 Task: Find connections with filter location Palma Soriano with filter topic #wellness with filter profile language English with filter current company Mastercard with filter school Engineering and Technology Jobs with filter industry Commercial and Service Industry Machinery Manufacturing with filter service category Technical with filter keywords title Program Administrator
Action: Mouse moved to (511, 70)
Screenshot: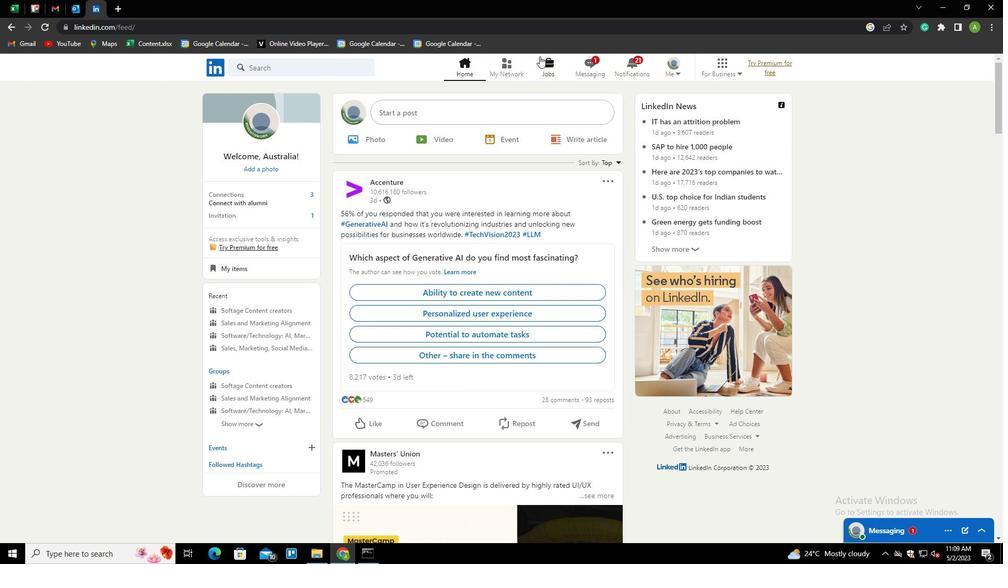 
Action: Mouse pressed left at (511, 70)
Screenshot: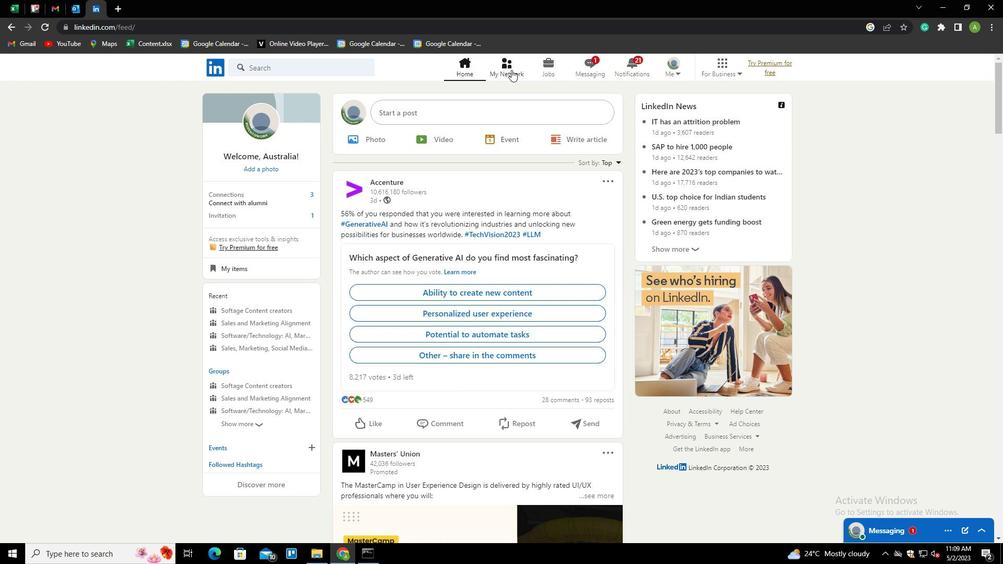 
Action: Mouse moved to (281, 124)
Screenshot: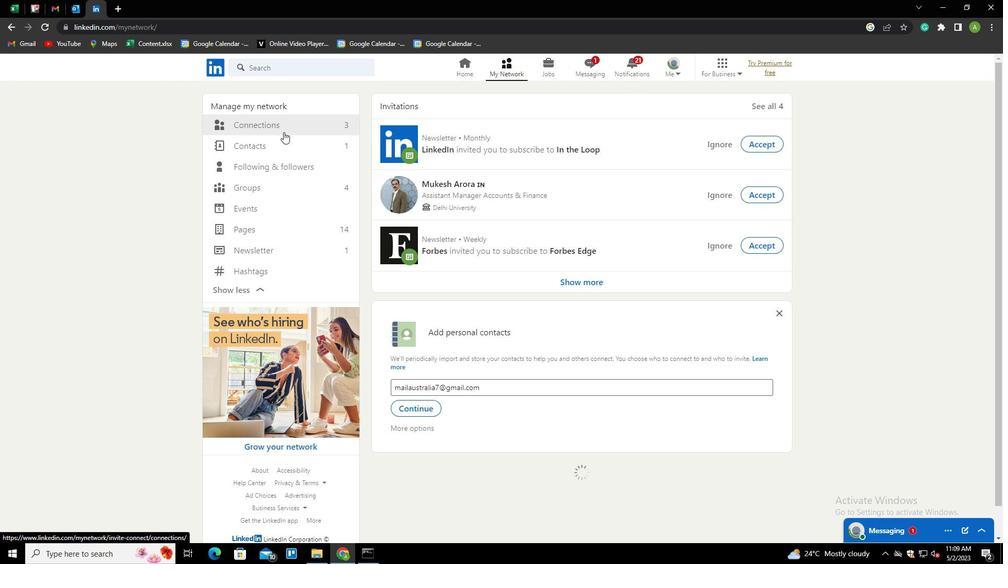
Action: Mouse pressed left at (281, 124)
Screenshot: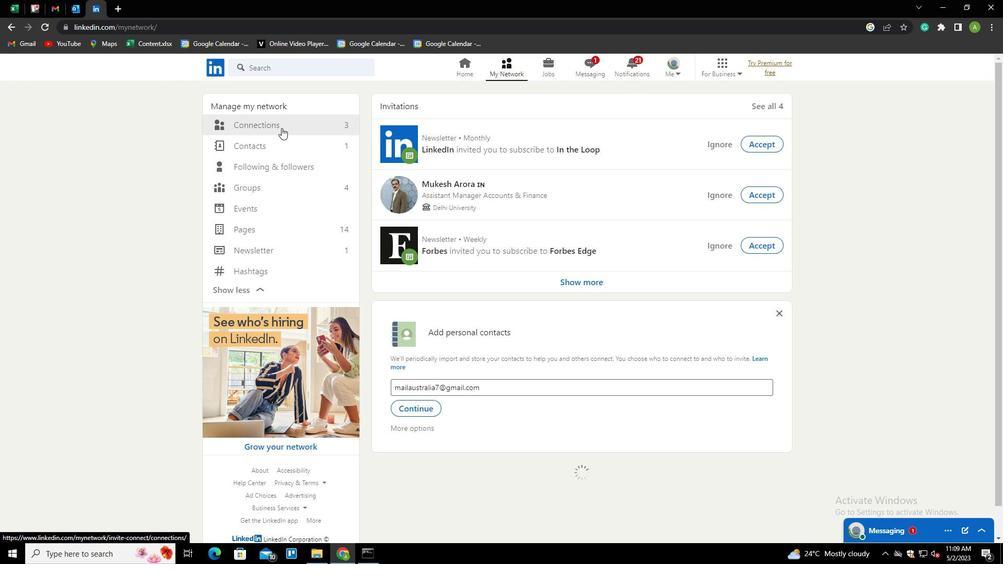 
Action: Mouse moved to (557, 128)
Screenshot: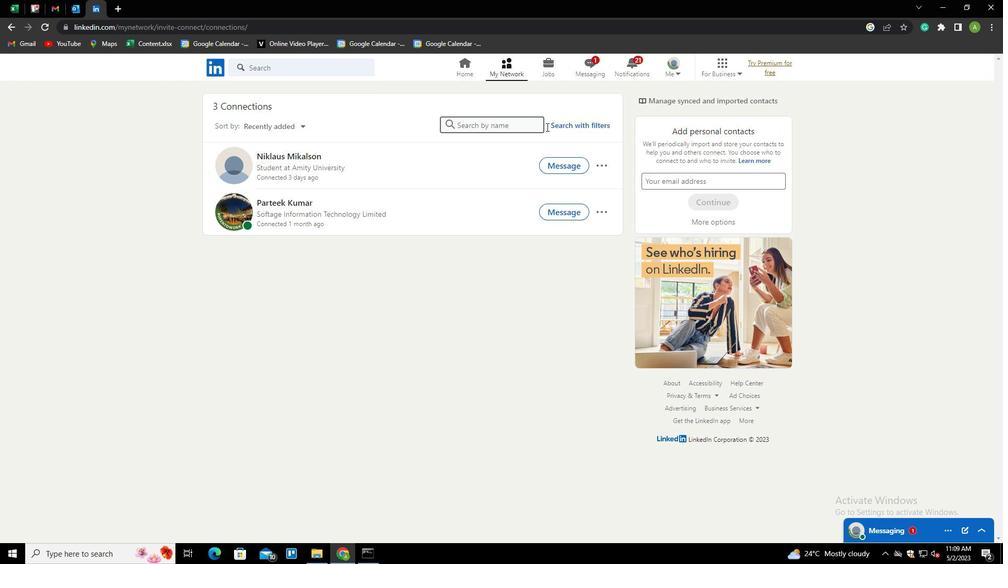 
Action: Mouse pressed left at (557, 128)
Screenshot: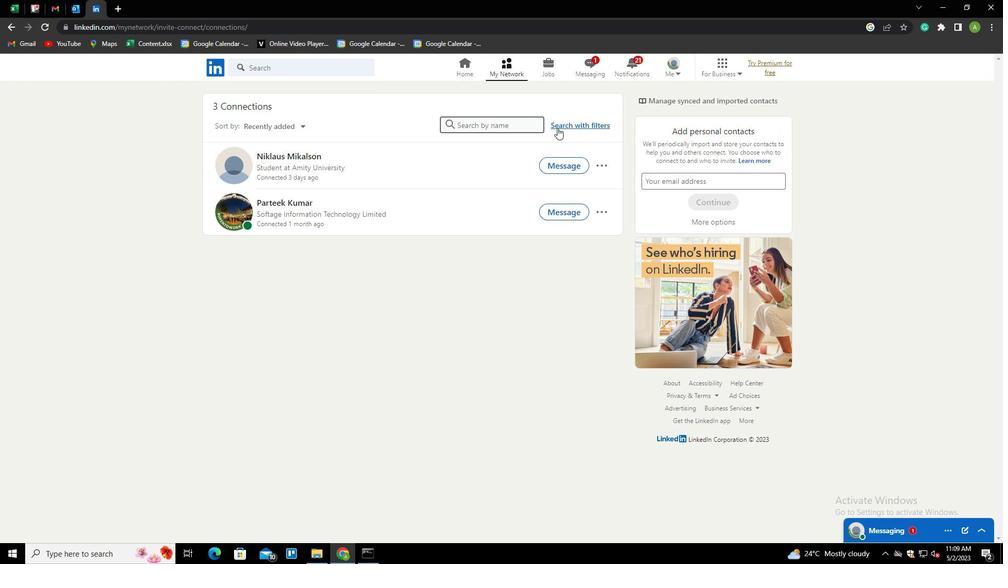 
Action: Mouse moved to (534, 98)
Screenshot: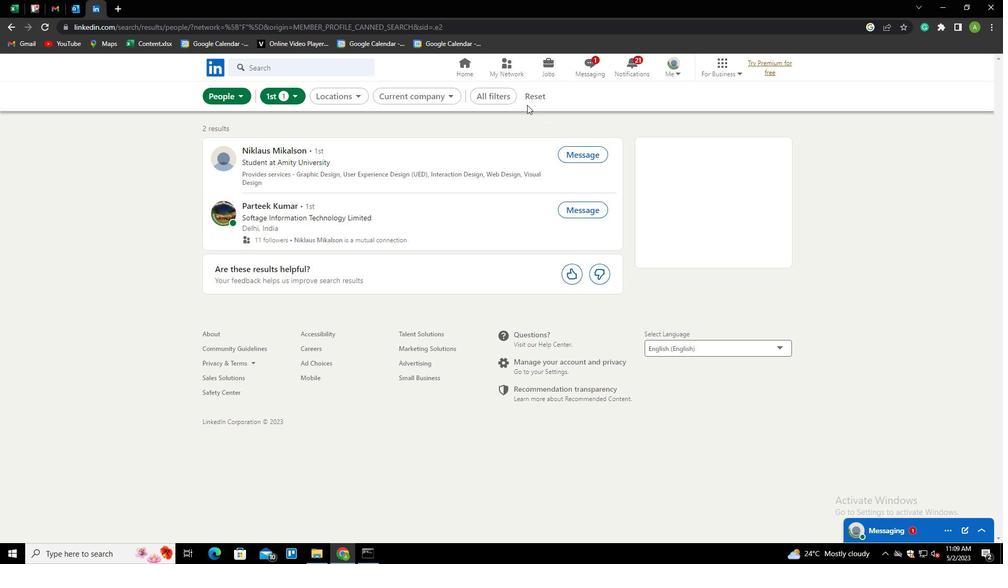 
Action: Mouse pressed left at (534, 98)
Screenshot: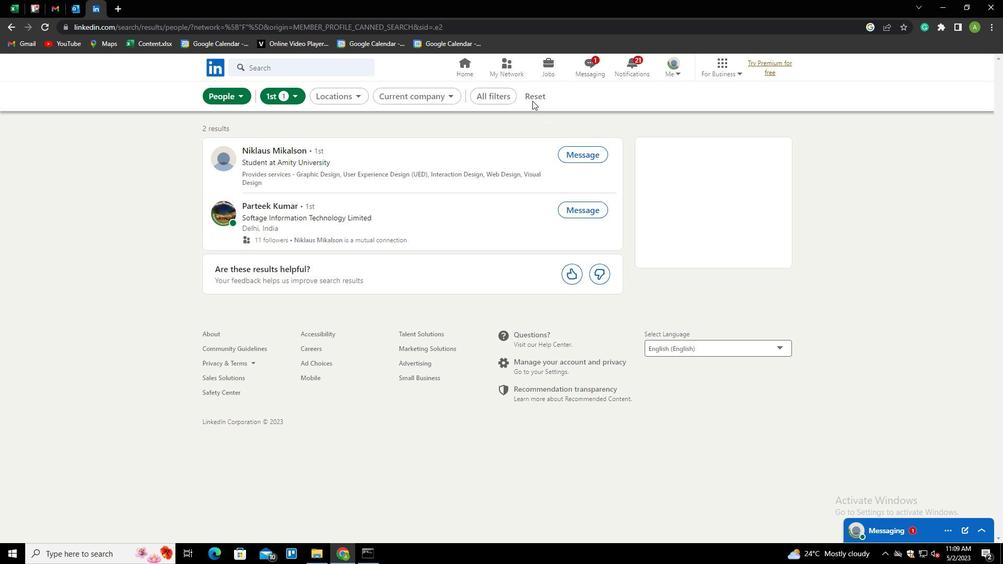 
Action: Mouse moved to (511, 97)
Screenshot: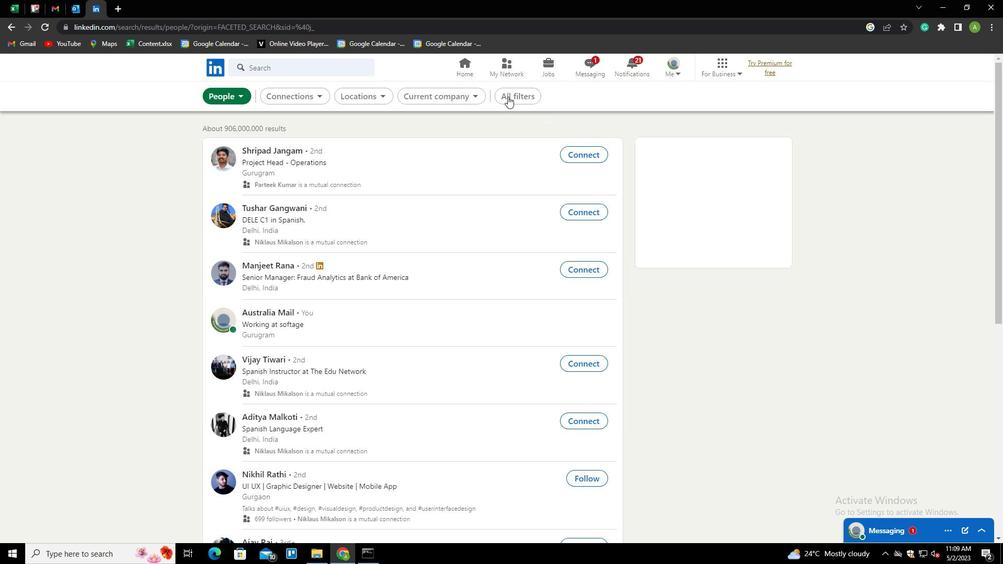 
Action: Mouse pressed left at (511, 97)
Screenshot: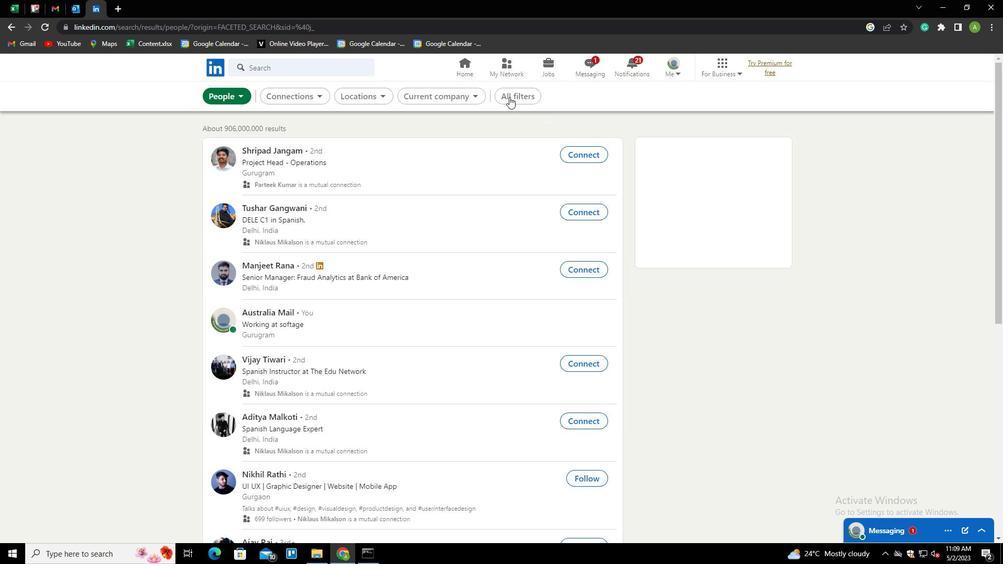 
Action: Mouse moved to (848, 285)
Screenshot: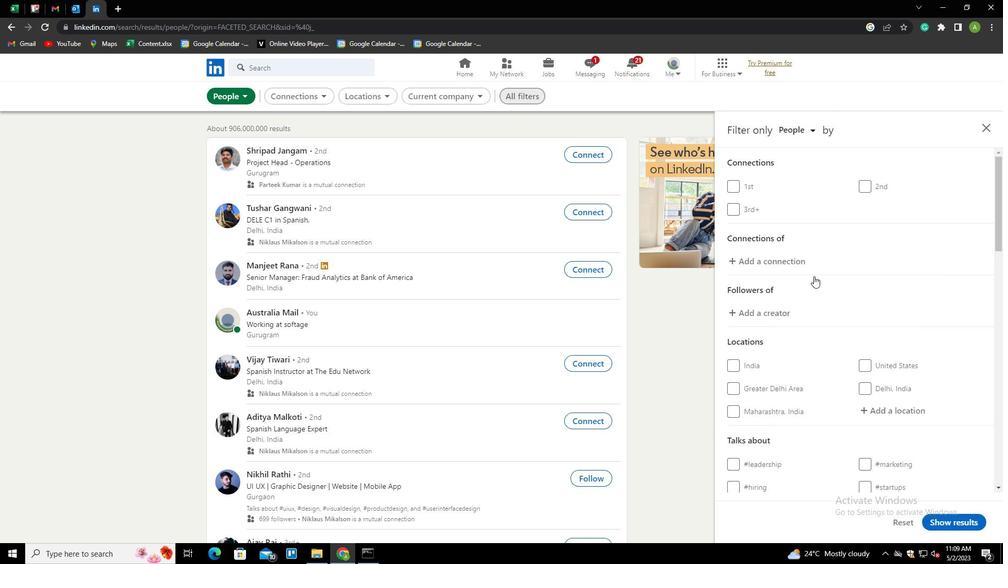 
Action: Mouse scrolled (848, 284) with delta (0, 0)
Screenshot: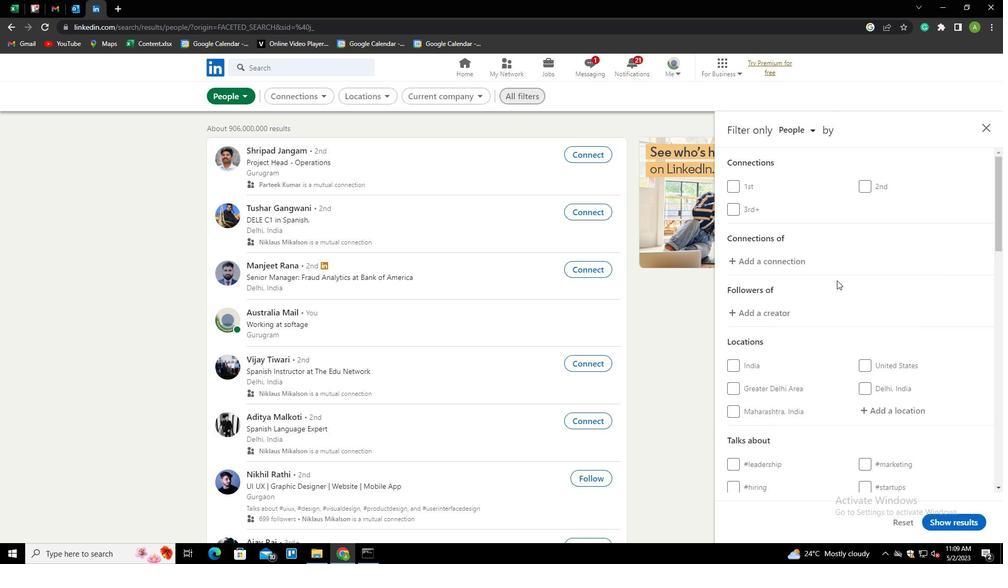 
Action: Mouse scrolled (848, 284) with delta (0, 0)
Screenshot: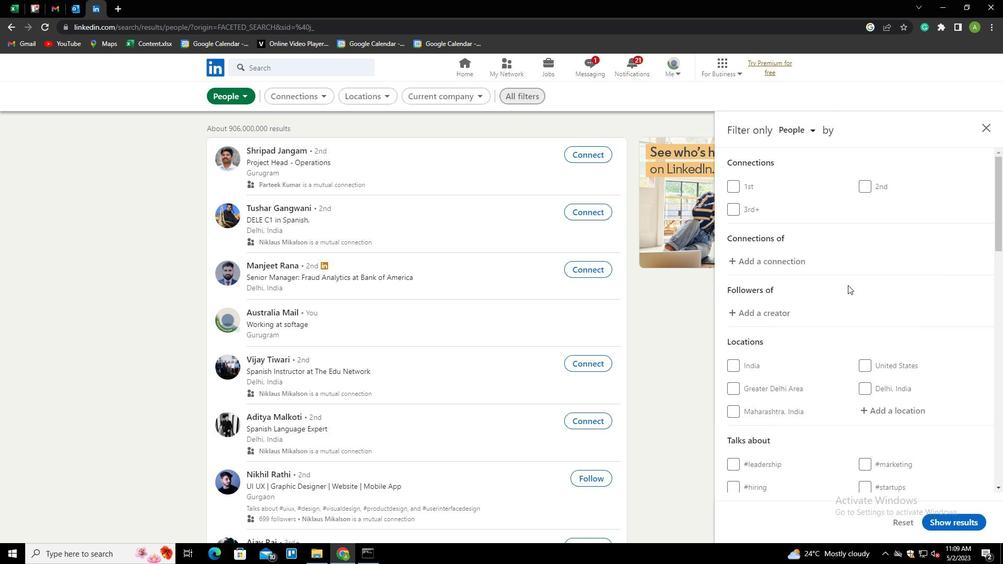 
Action: Mouse scrolled (848, 284) with delta (0, 0)
Screenshot: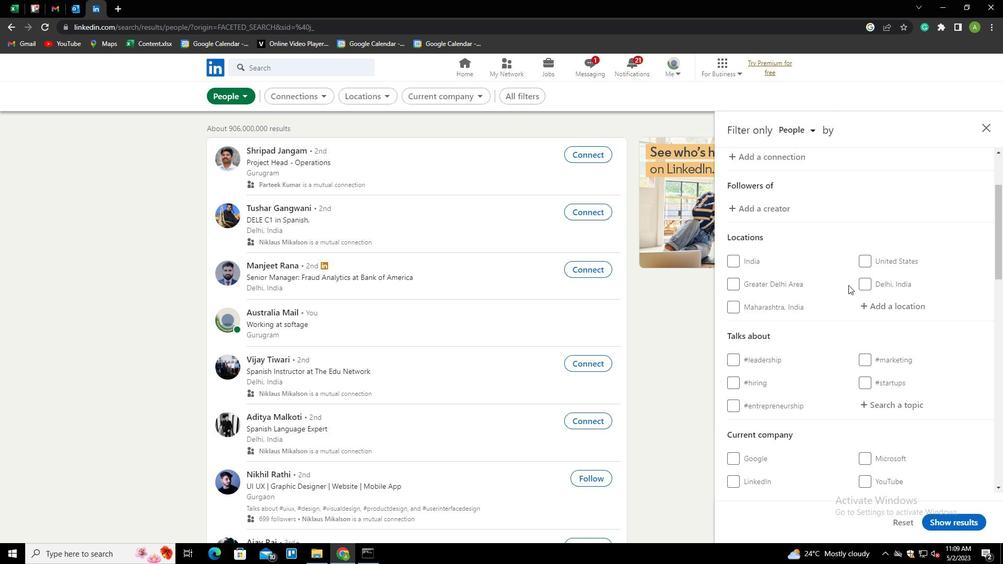
Action: Mouse moved to (886, 254)
Screenshot: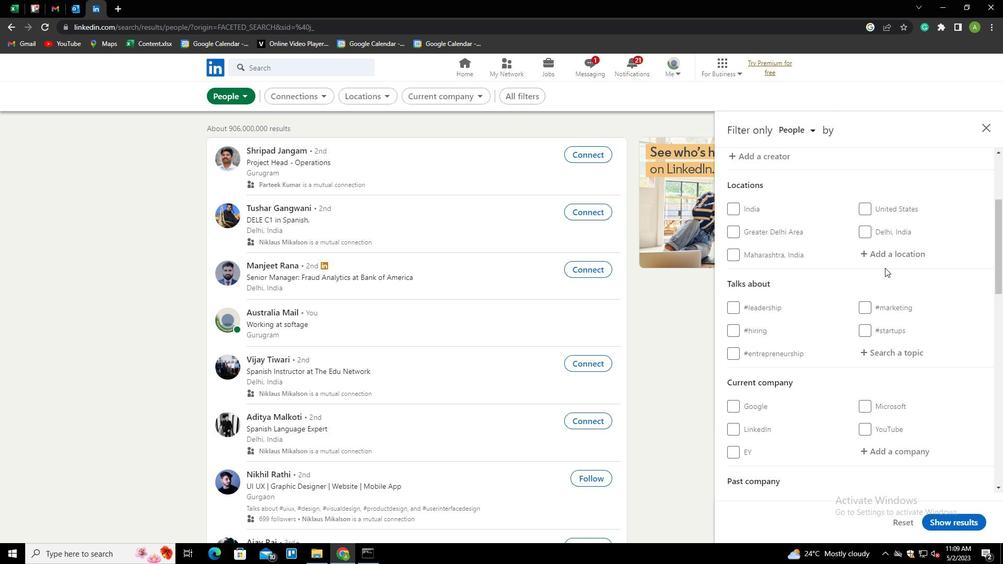 
Action: Mouse pressed left at (886, 254)
Screenshot: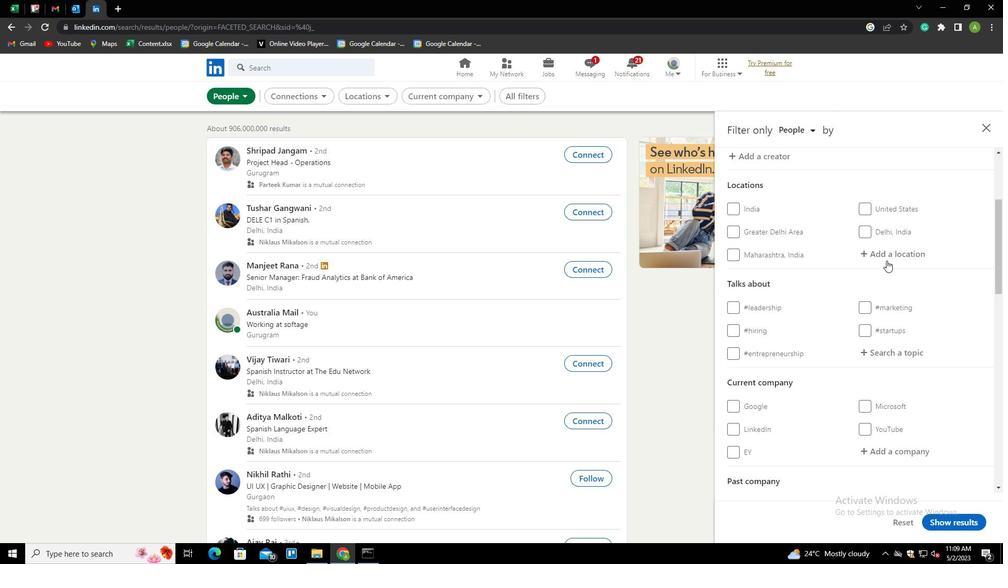 
Action: Mouse moved to (890, 254)
Screenshot: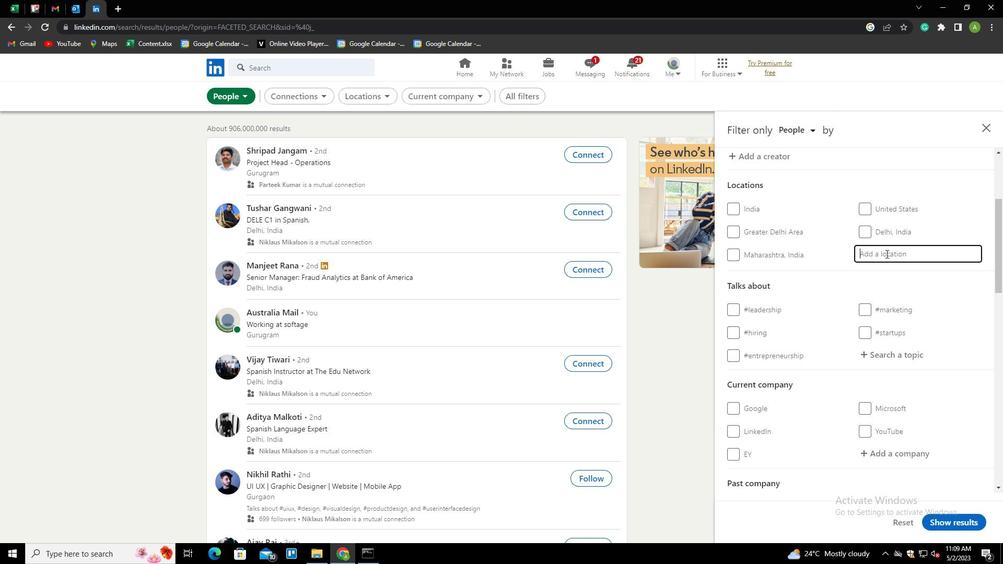 
Action: Mouse pressed left at (890, 254)
Screenshot: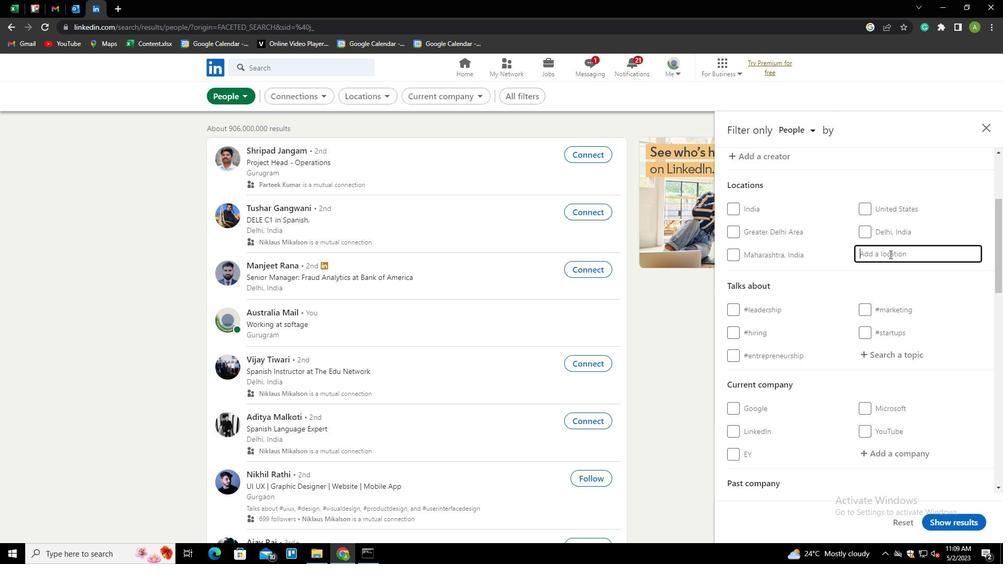 
Action: Key pressed <Key.shift>SORINA<Key.down><Key.left><Key.left>A<Key.right>
Screenshot: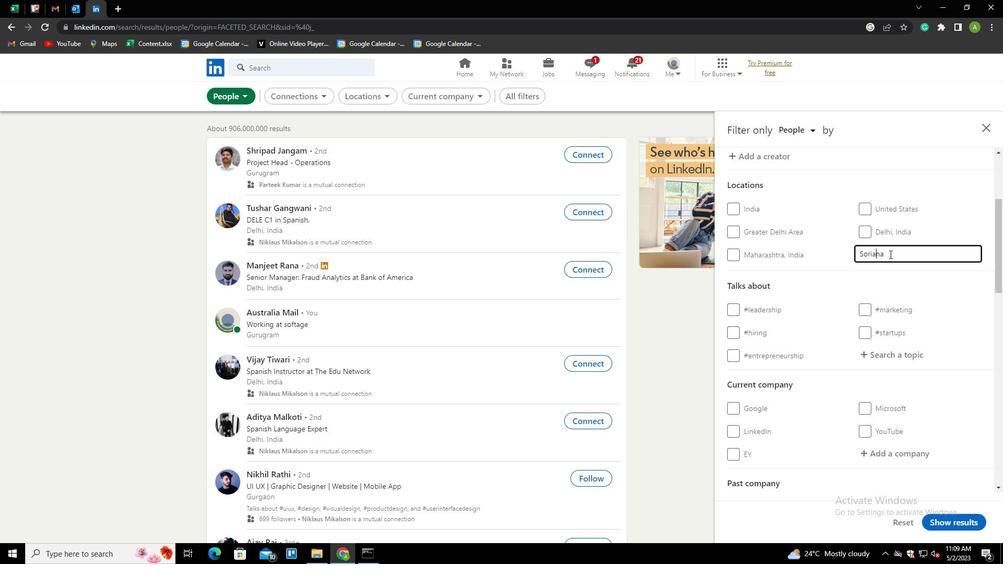 
Action: Mouse moved to (933, 309)
Screenshot: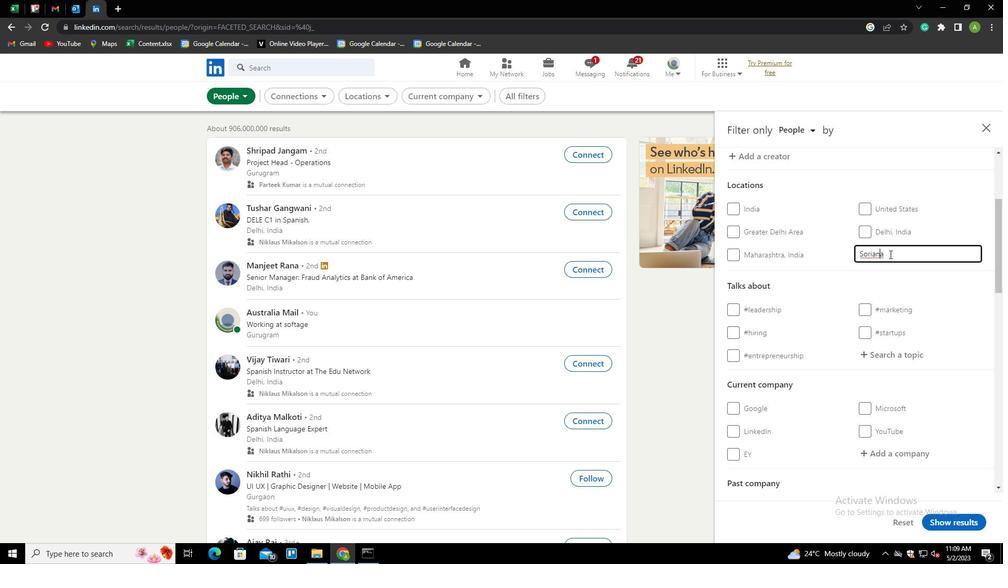 
Action: Mouse pressed left at (933, 309)
Screenshot: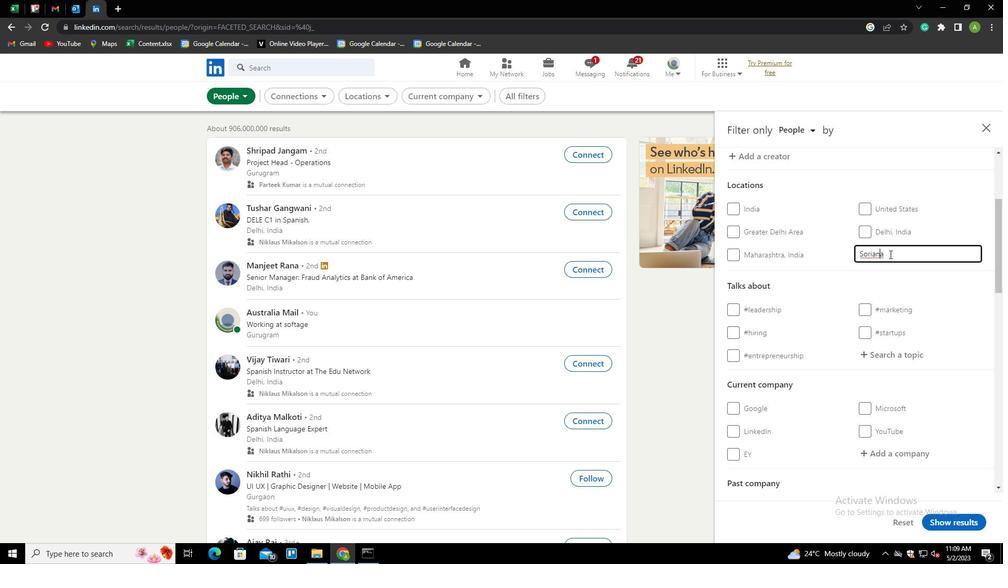 
Action: Mouse moved to (907, 354)
Screenshot: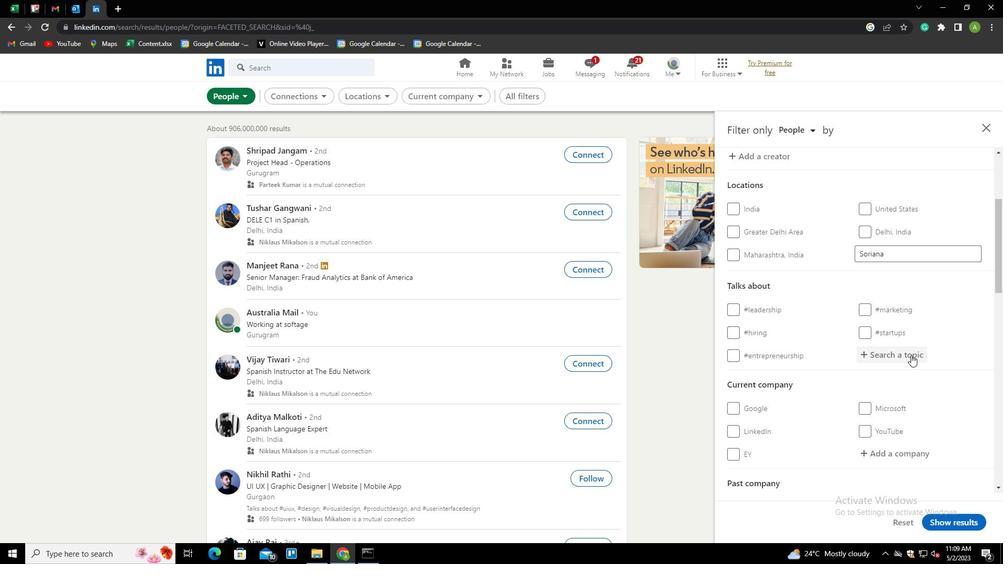 
Action: Mouse pressed left at (907, 354)
Screenshot: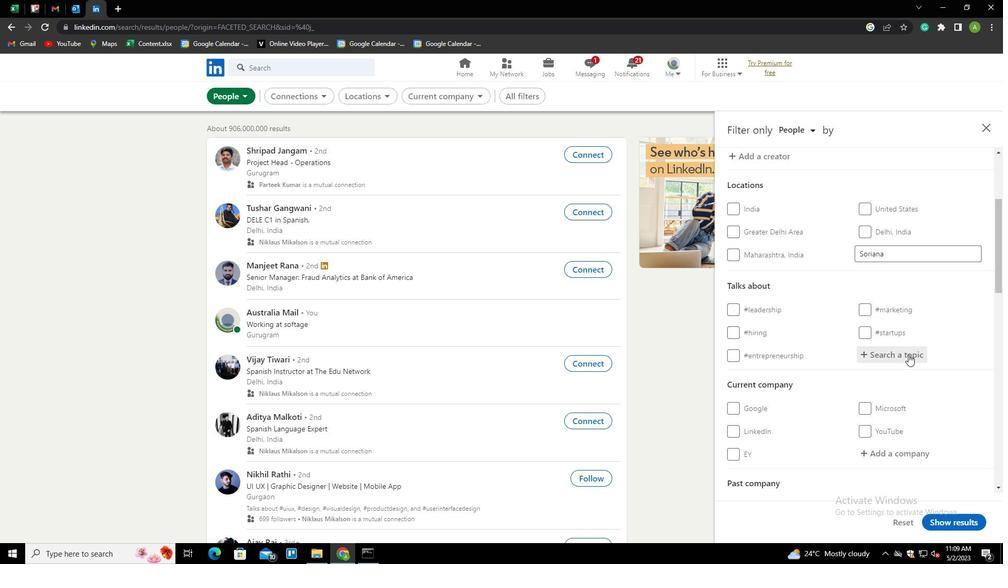 
Action: Mouse moved to (907, 358)
Screenshot: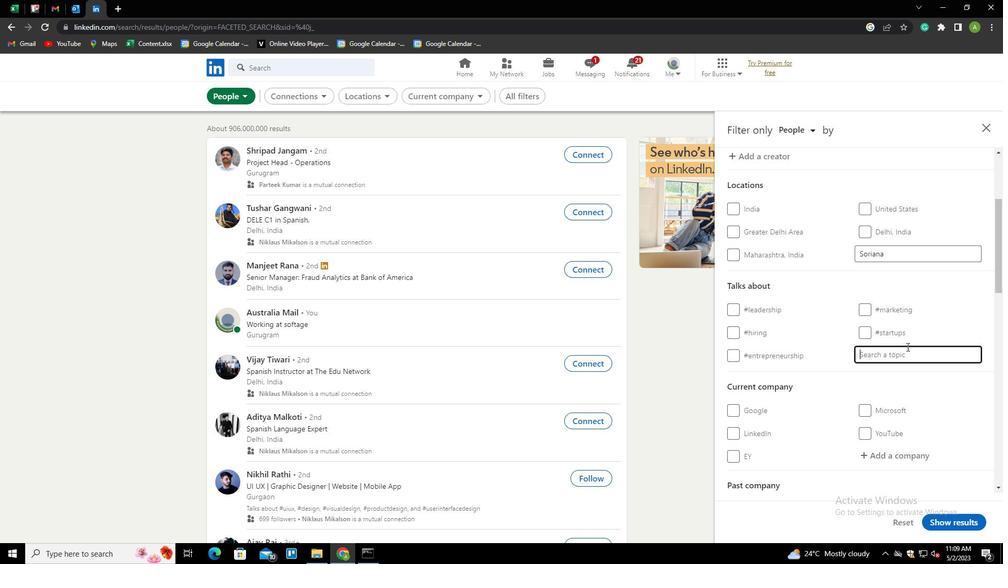 
Action: Key pressed WIL<Key.backspace>E<Key.backspace><Key.backspace>ELLNESS<Key.backspace><Key.down><Key.enter>
Screenshot: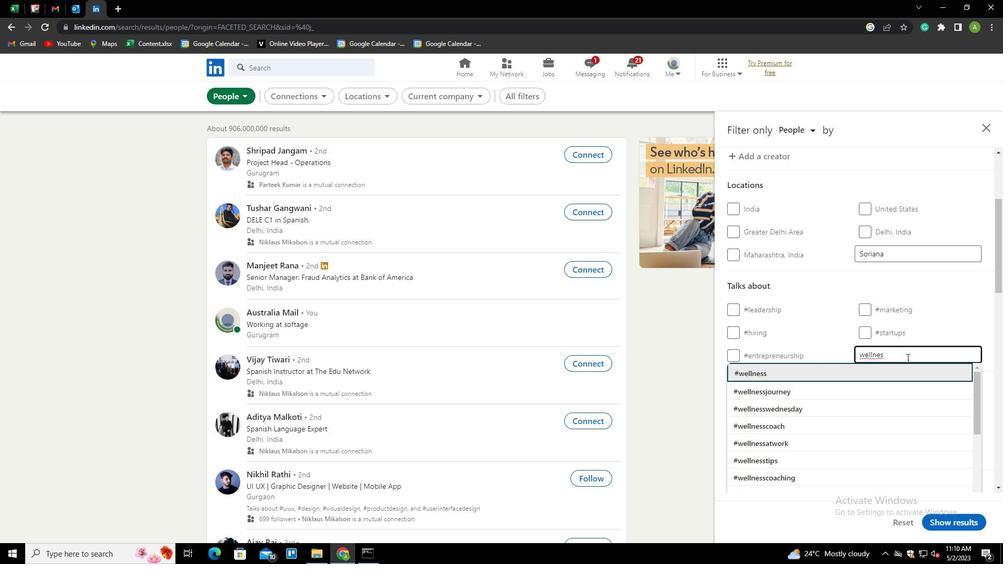 
Action: Mouse scrolled (907, 357) with delta (0, 0)
Screenshot: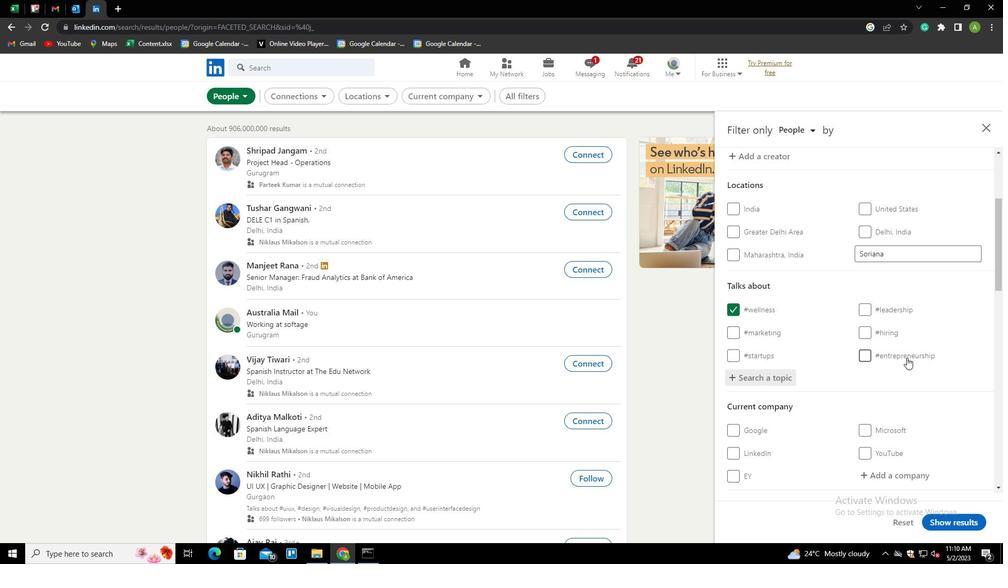
Action: Mouse scrolled (907, 357) with delta (0, 0)
Screenshot: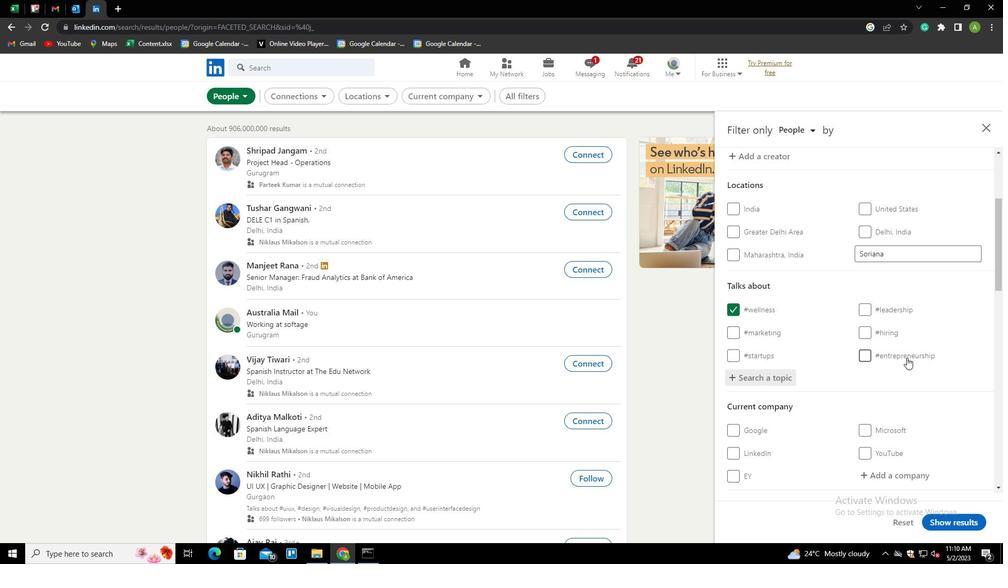 
Action: Mouse scrolled (907, 357) with delta (0, 0)
Screenshot: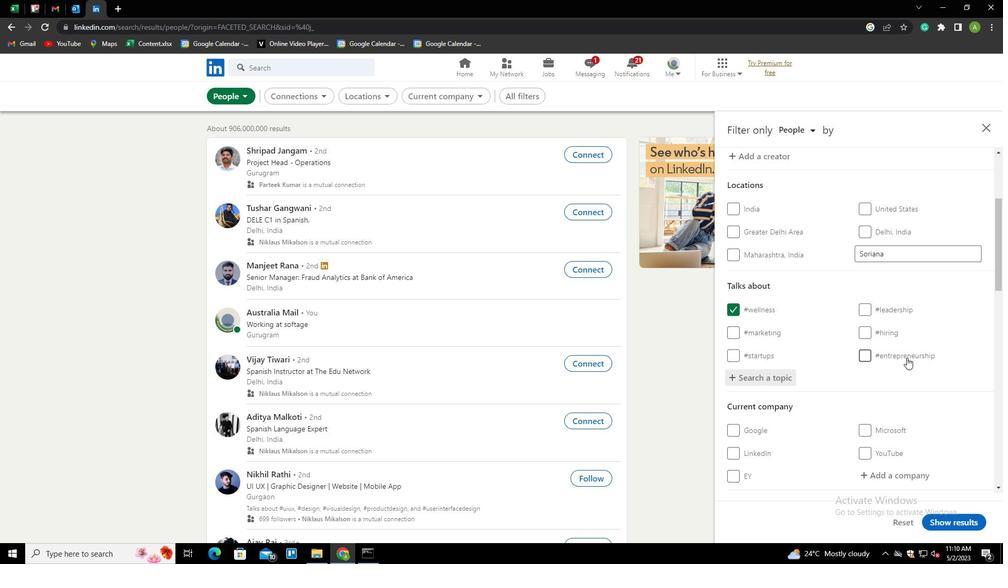 
Action: Mouse scrolled (907, 356) with delta (0, -1)
Screenshot: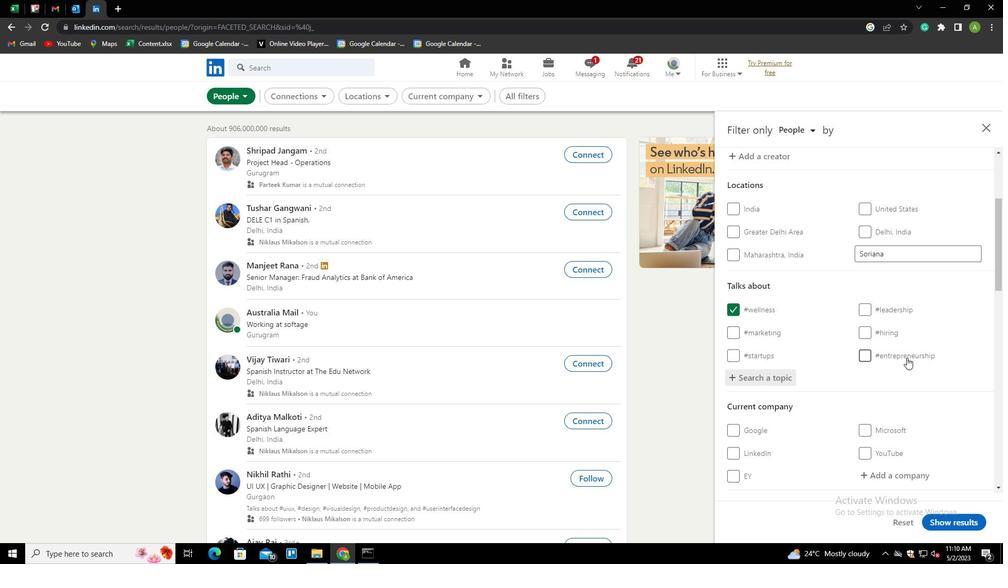 
Action: Mouse scrolled (907, 357) with delta (0, 0)
Screenshot: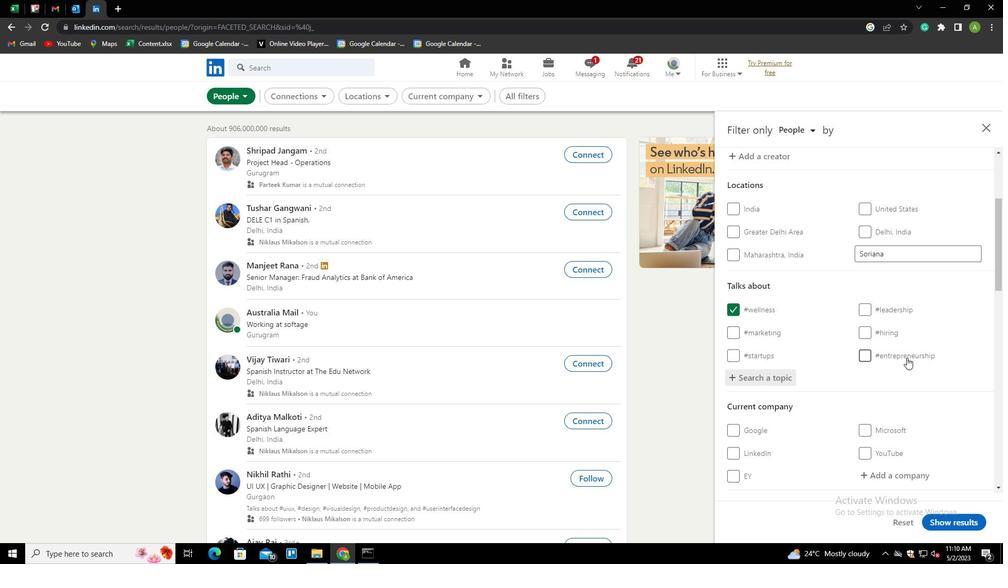 
Action: Mouse scrolled (907, 357) with delta (0, 0)
Screenshot: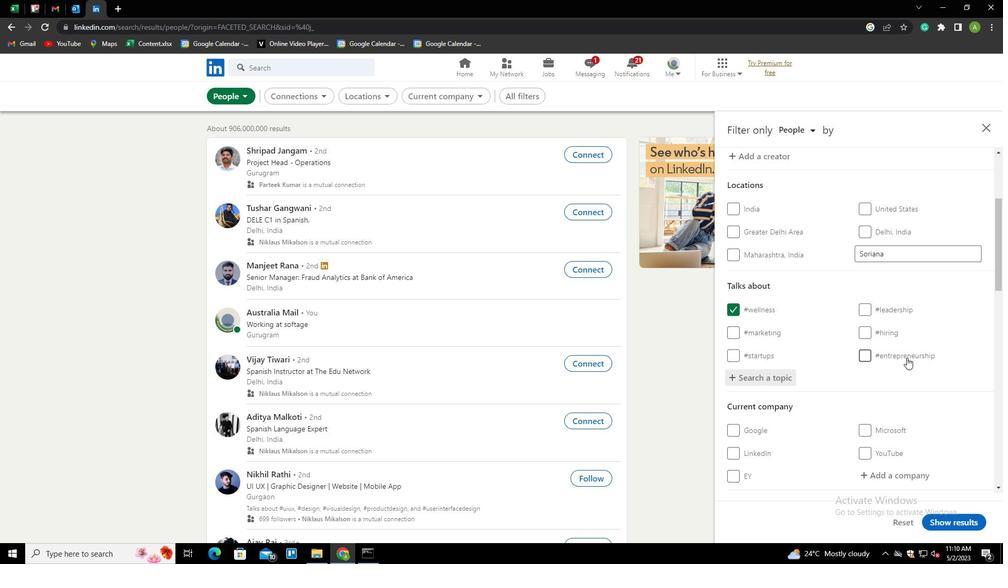 
Action: Mouse scrolled (907, 357) with delta (0, 0)
Screenshot: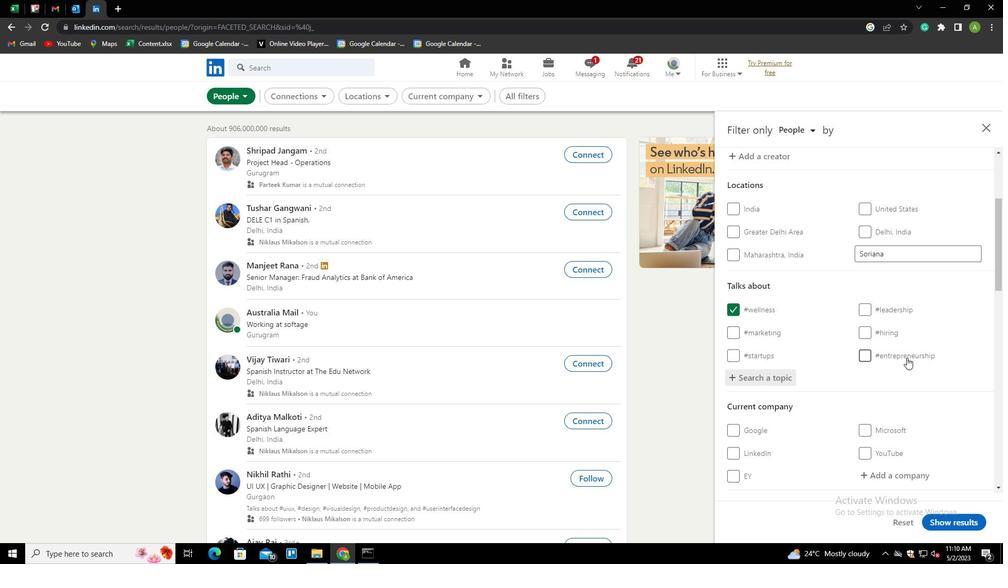
Action: Mouse scrolled (907, 357) with delta (0, 0)
Screenshot: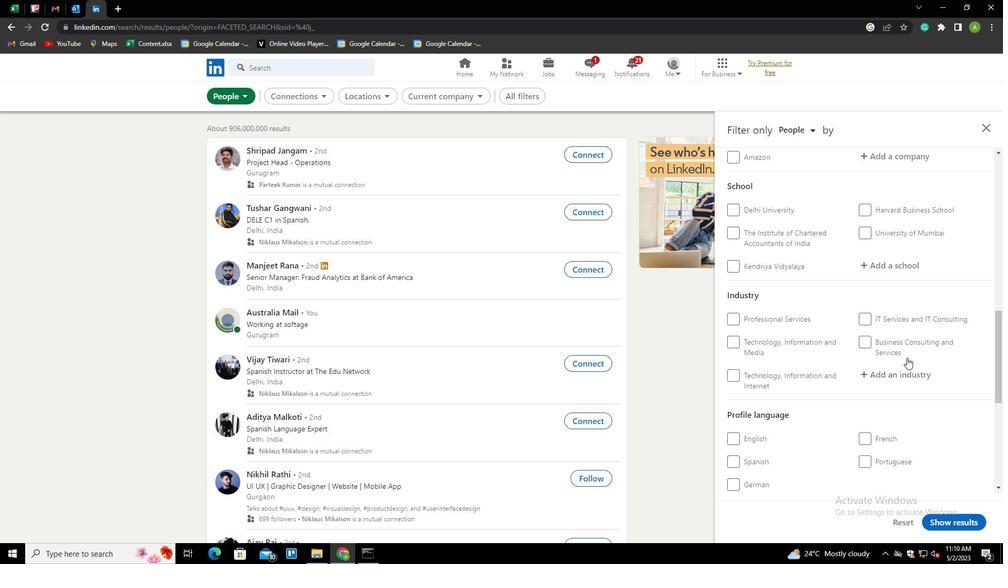 
Action: Mouse scrolled (907, 357) with delta (0, 0)
Screenshot: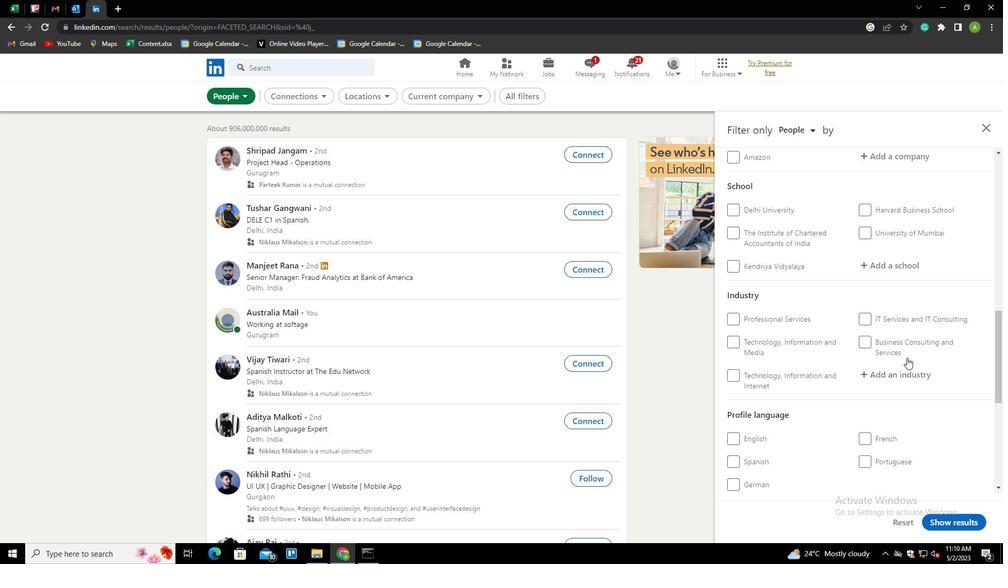 
Action: Mouse scrolled (907, 357) with delta (0, 0)
Screenshot: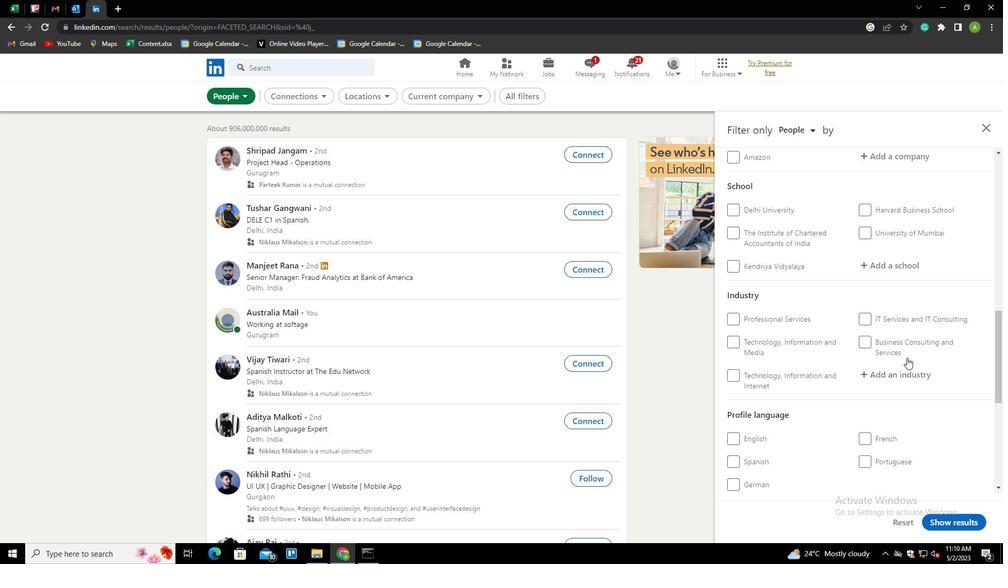 
Action: Mouse moved to (736, 284)
Screenshot: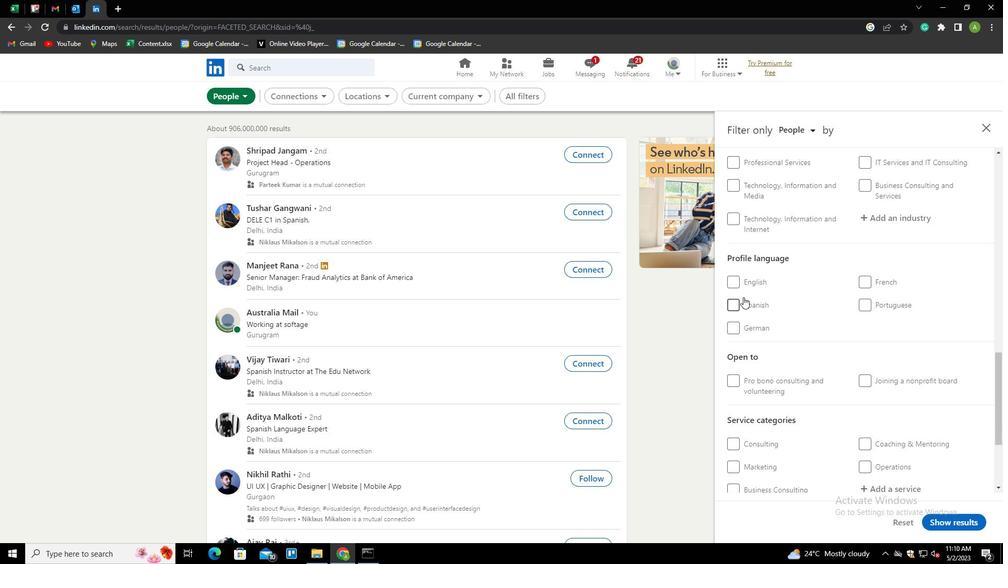 
Action: Mouse pressed left at (736, 284)
Screenshot: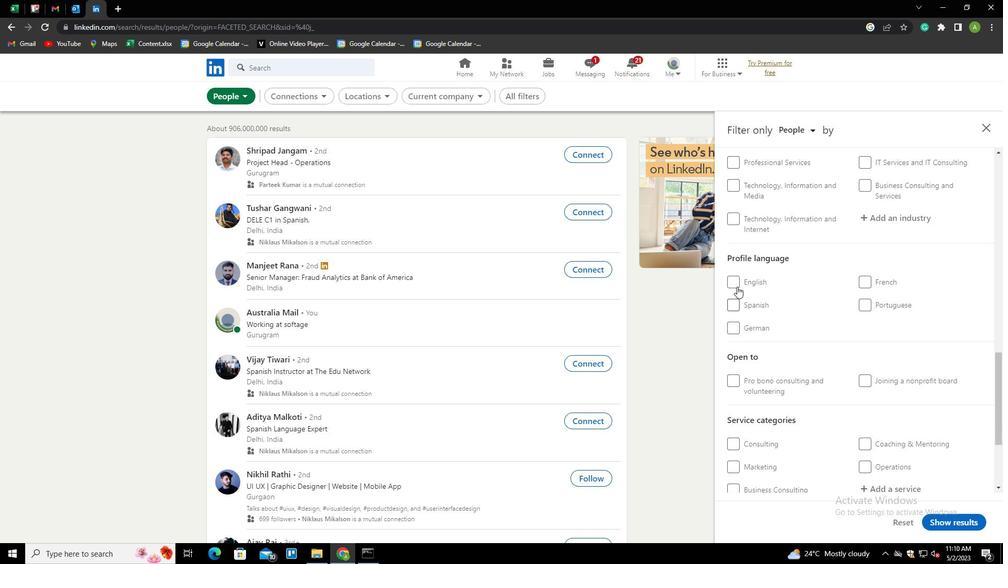 
Action: Mouse moved to (831, 331)
Screenshot: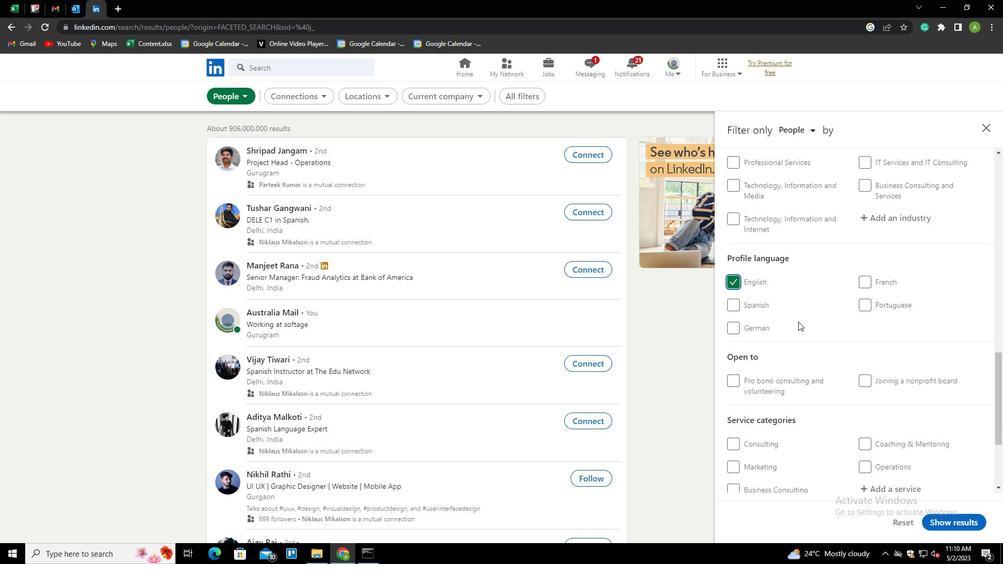 
Action: Mouse scrolled (831, 332) with delta (0, 0)
Screenshot: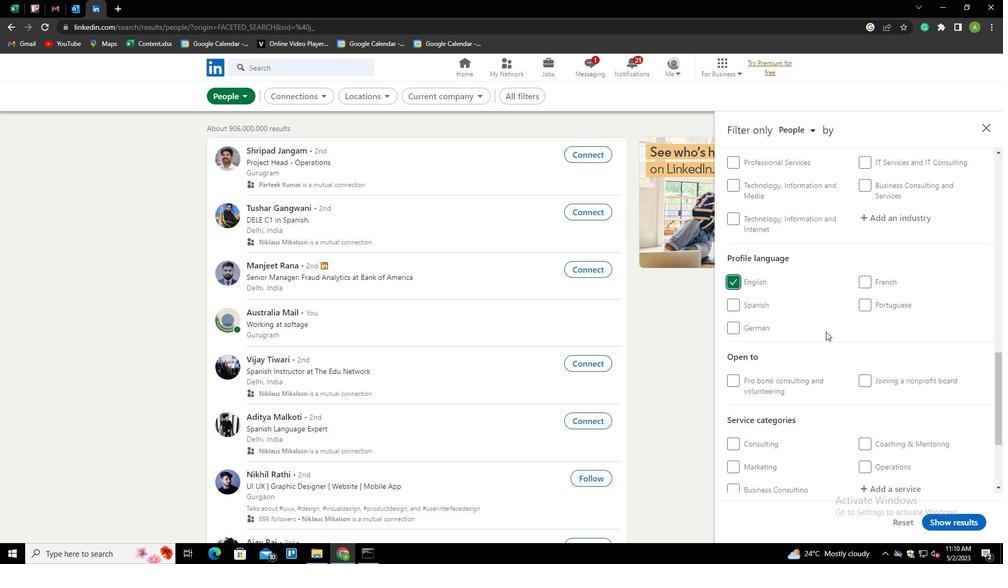 
Action: Mouse scrolled (831, 332) with delta (0, 0)
Screenshot: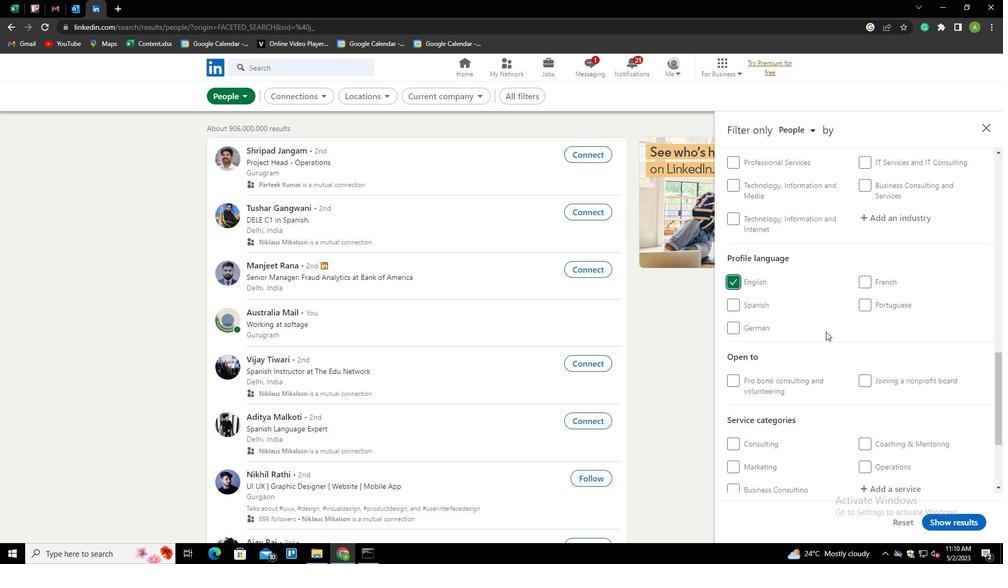 
Action: Mouse scrolled (831, 332) with delta (0, 0)
Screenshot: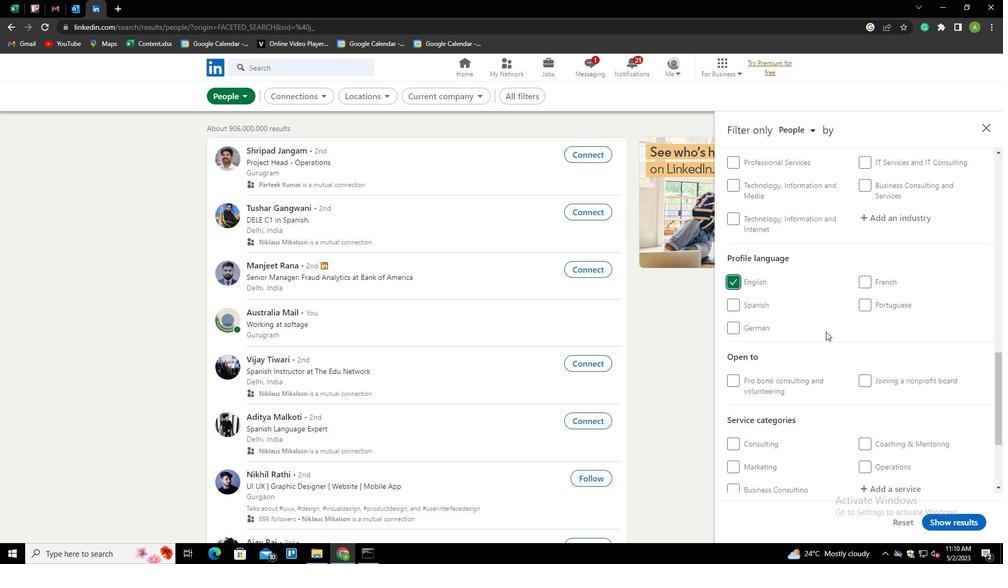 
Action: Mouse scrolled (831, 332) with delta (0, 0)
Screenshot: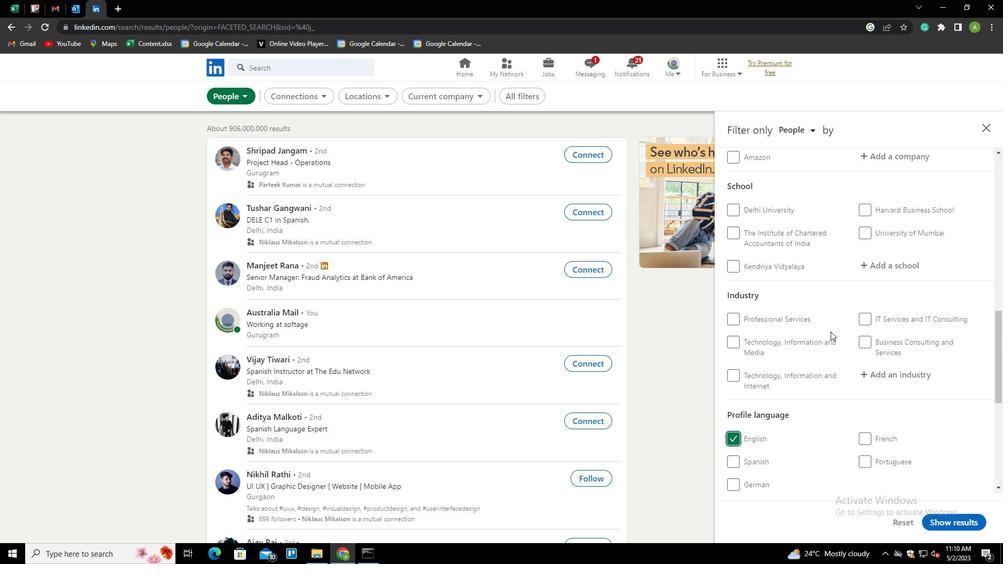 
Action: Mouse scrolled (831, 332) with delta (0, 0)
Screenshot: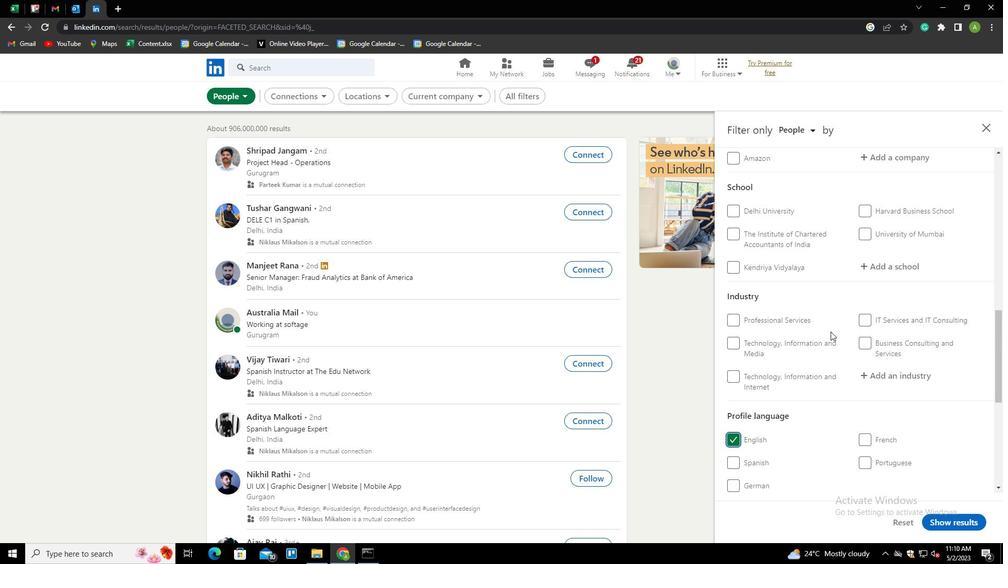 
Action: Mouse moved to (880, 298)
Screenshot: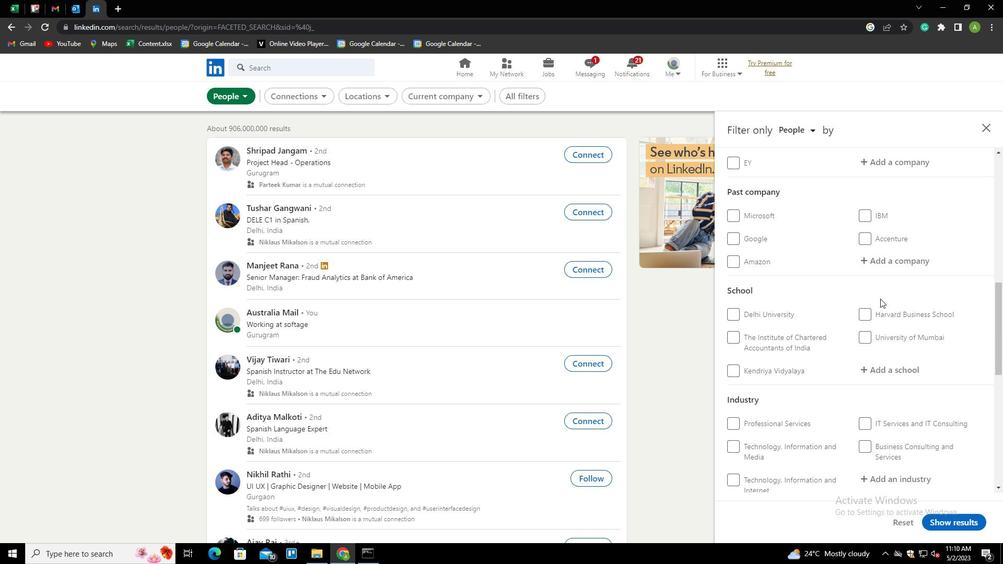 
Action: Mouse scrolled (880, 299) with delta (0, 0)
Screenshot: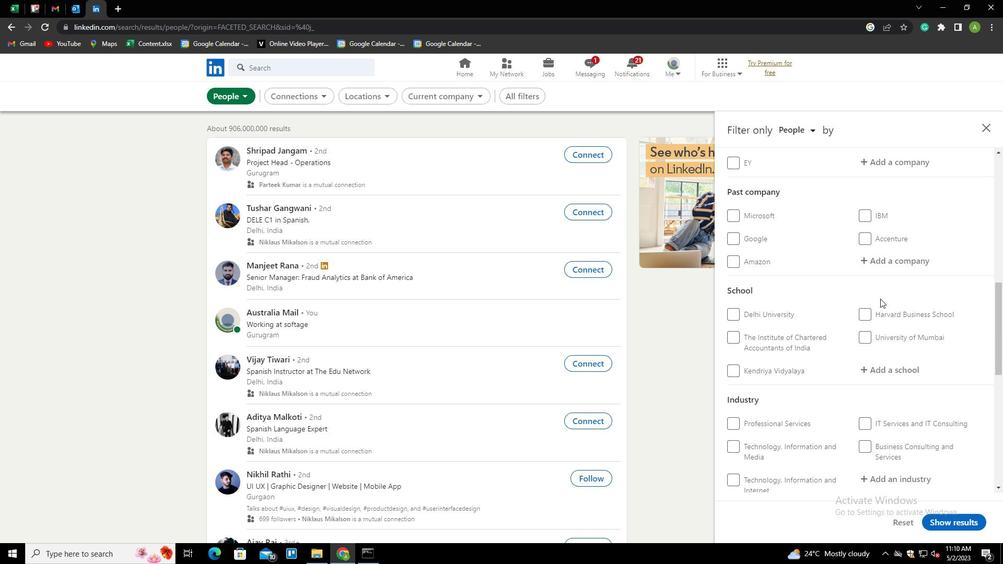 
Action: Mouse moved to (883, 213)
Screenshot: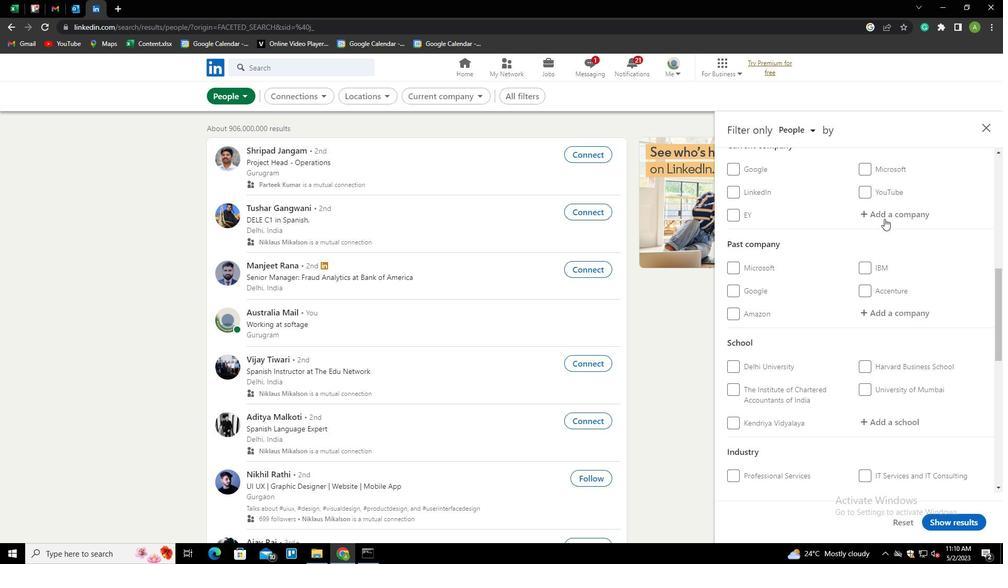 
Action: Mouse pressed left at (883, 213)
Screenshot: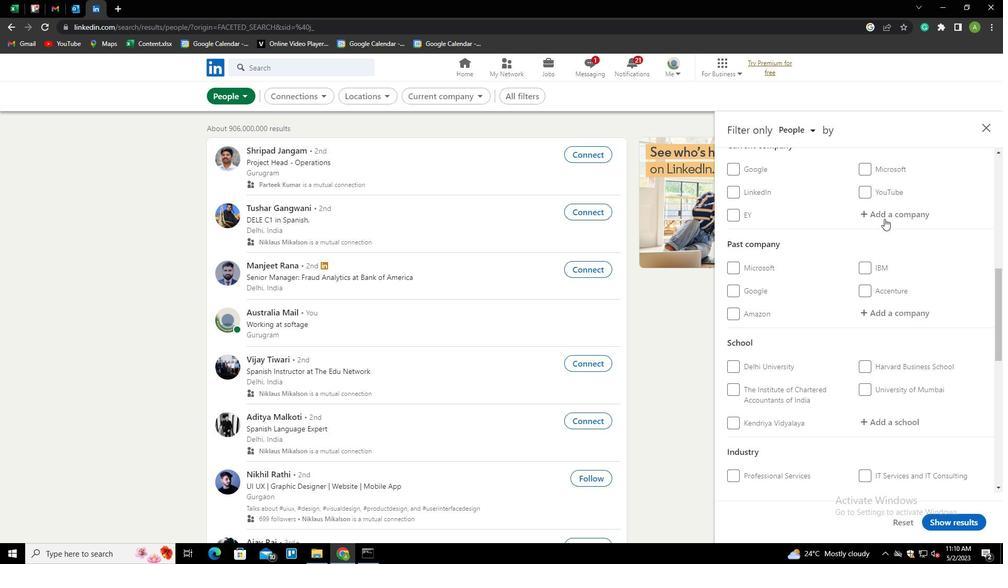 
Action: Key pressed <Key.shift>MASTERCA<Key.down><Key.enter>
Screenshot: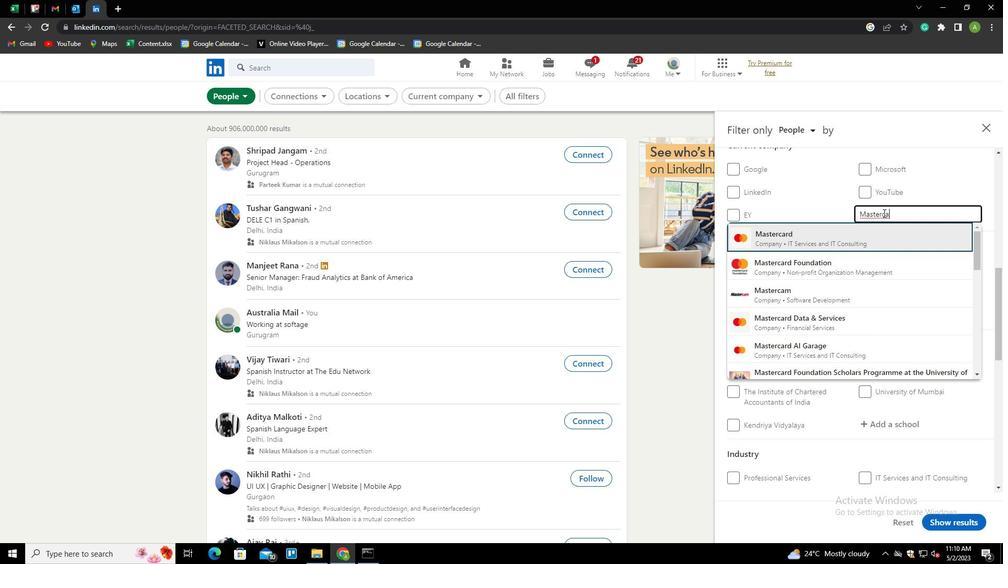 
Action: Mouse moved to (885, 220)
Screenshot: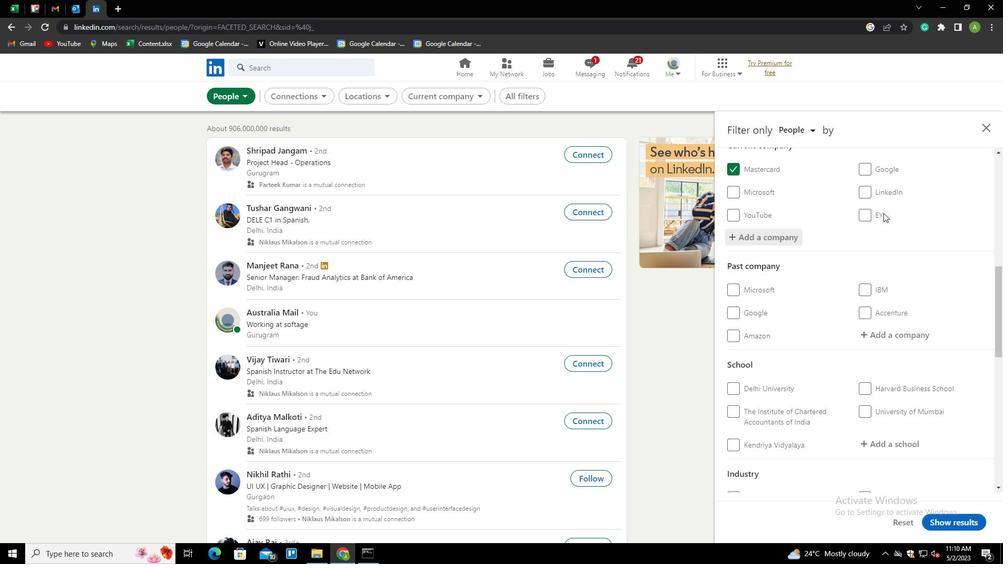 
Action: Mouse scrolled (885, 220) with delta (0, 0)
Screenshot: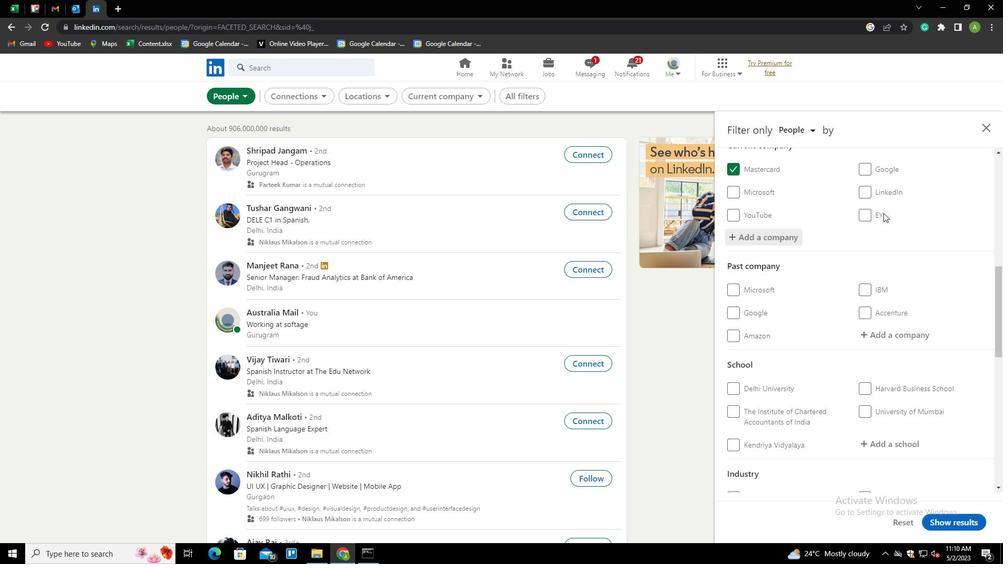 
Action: Mouse scrolled (885, 220) with delta (0, 0)
Screenshot: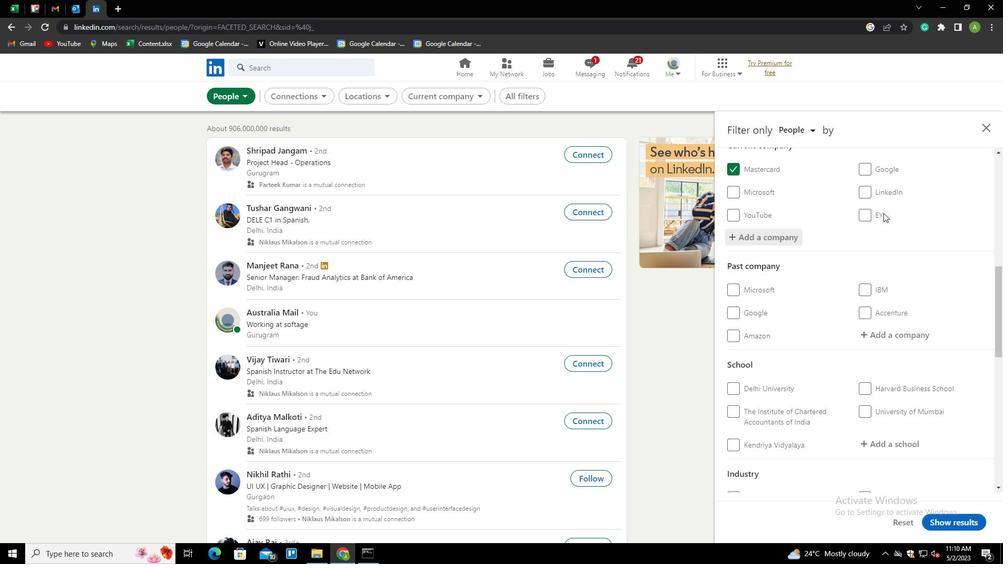 
Action: Mouse scrolled (885, 220) with delta (0, 0)
Screenshot: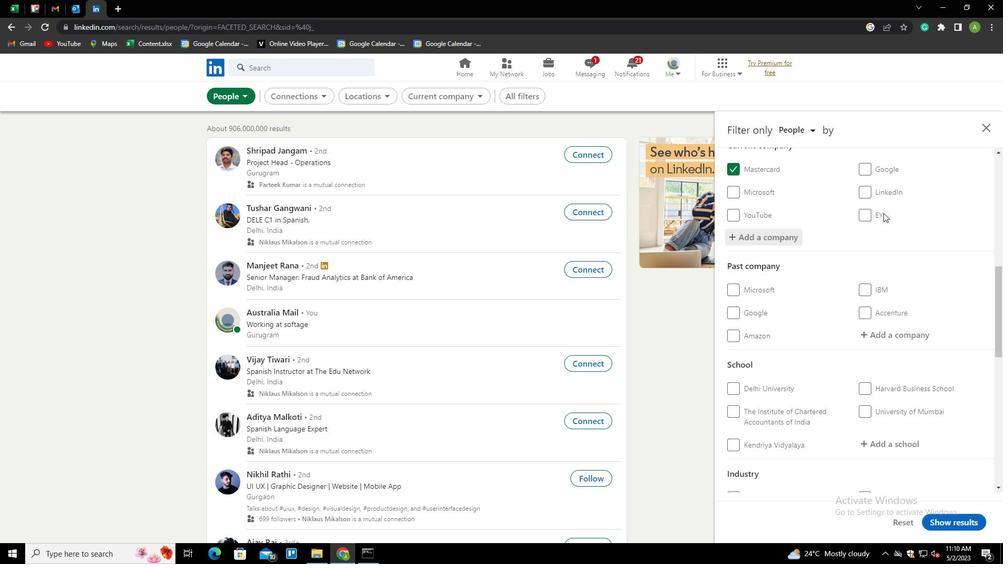 
Action: Mouse moved to (880, 282)
Screenshot: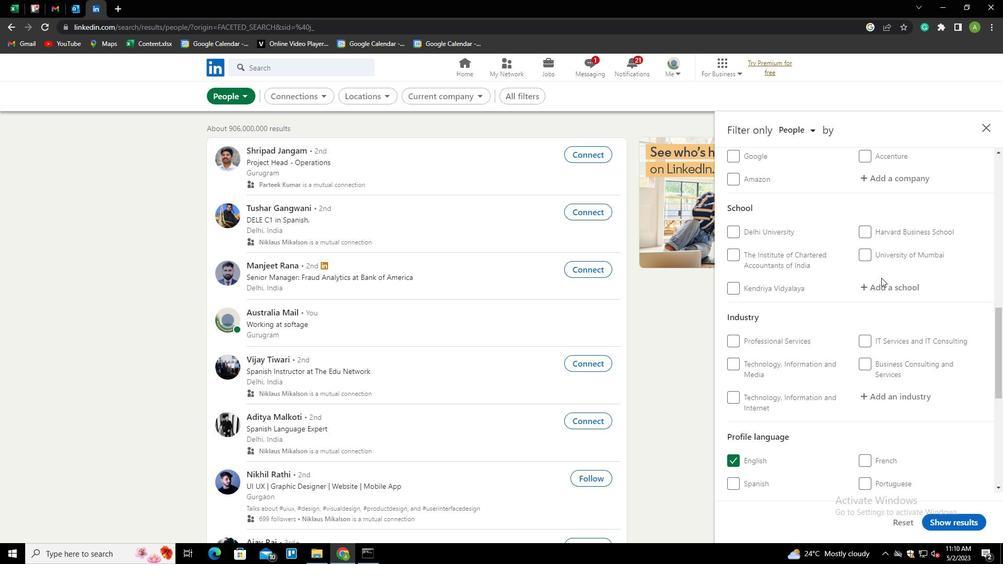 
Action: Mouse pressed left at (880, 282)
Screenshot: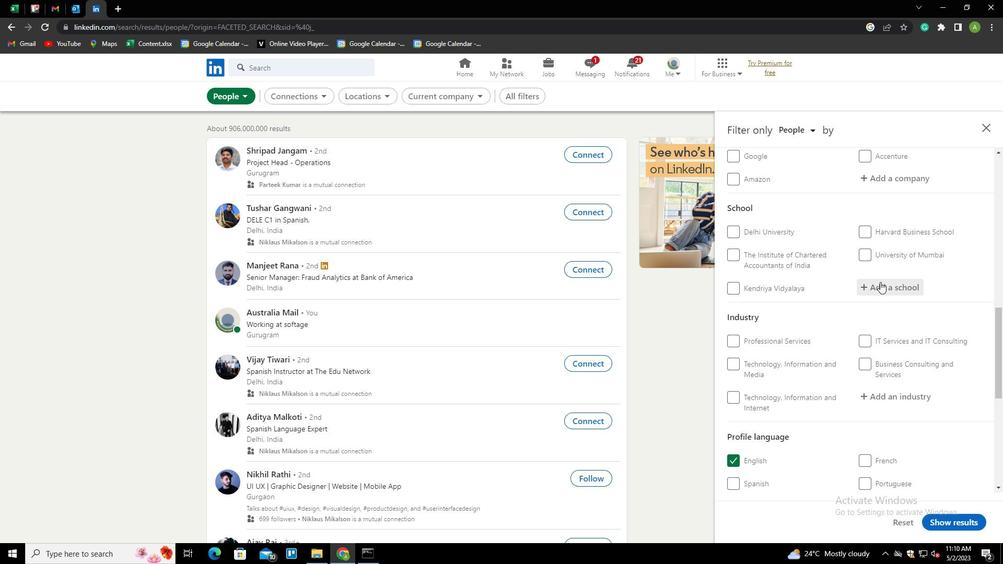 
Action: Key pressed <Key.shift>ENGINER<Key.backspace>ERING<Key.space>AND<Key.down><Key.enter>
Screenshot: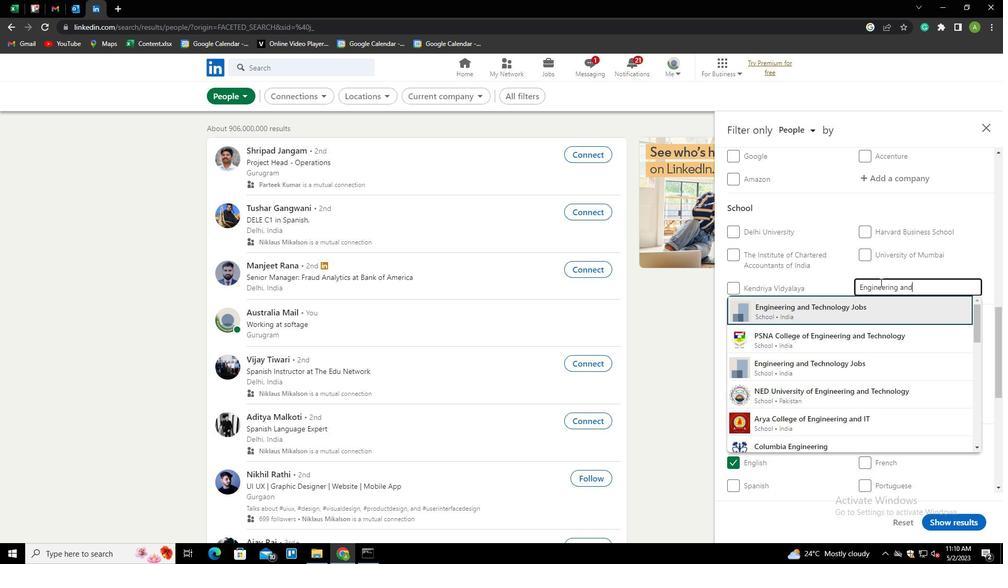 
Action: Mouse scrolled (880, 281) with delta (0, 0)
Screenshot: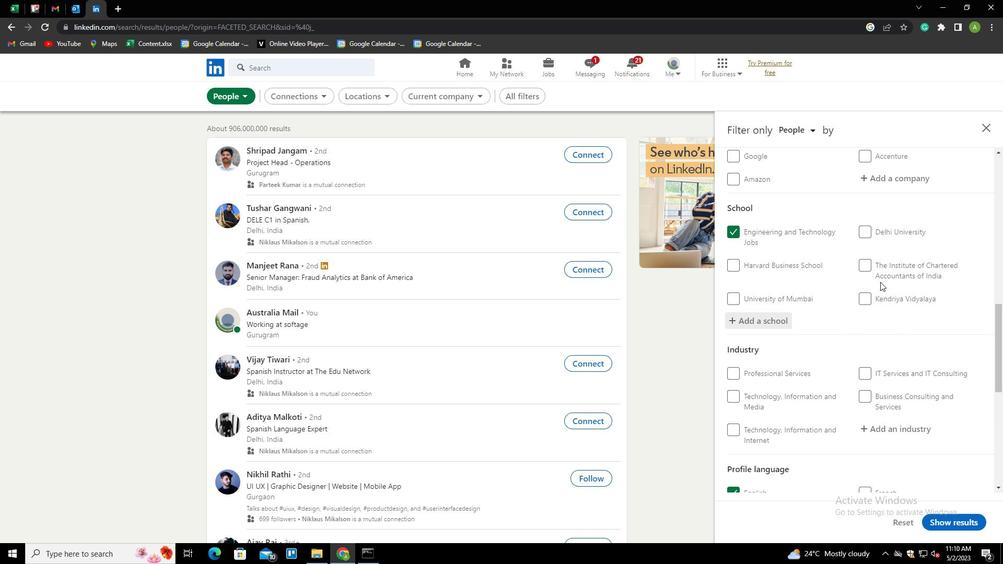 
Action: Mouse scrolled (880, 281) with delta (0, 0)
Screenshot: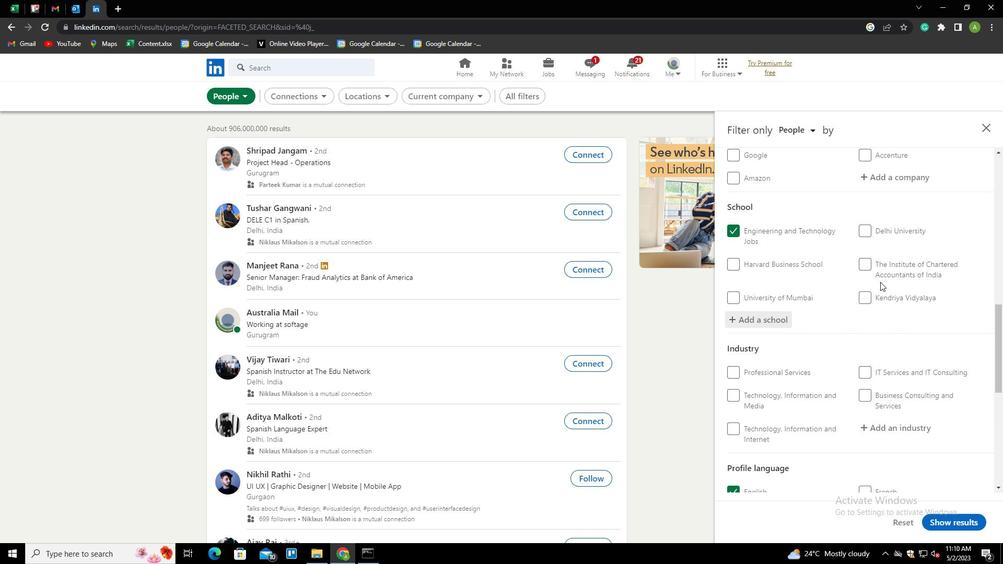 
Action: Mouse moved to (886, 326)
Screenshot: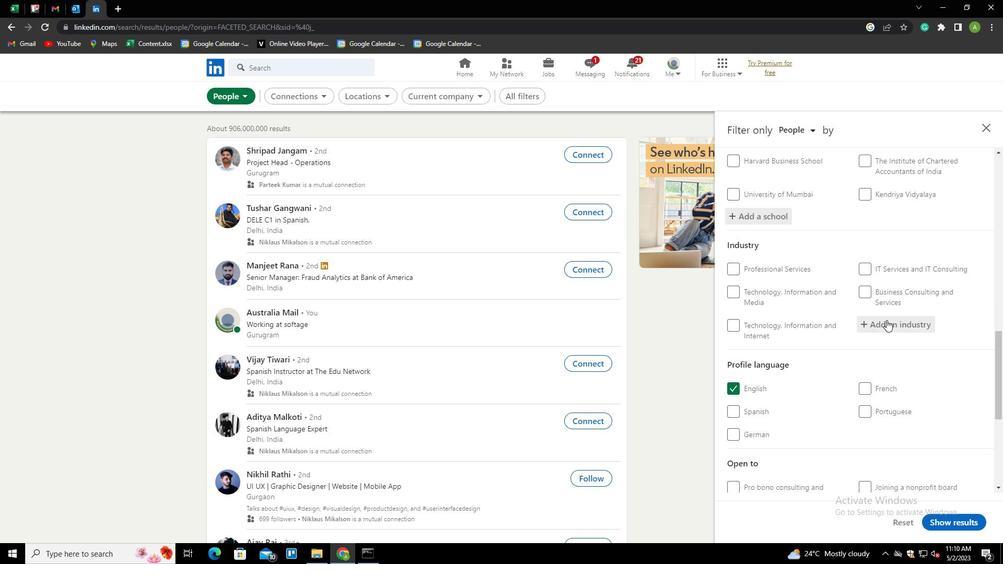 
Action: Mouse pressed left at (886, 326)
Screenshot: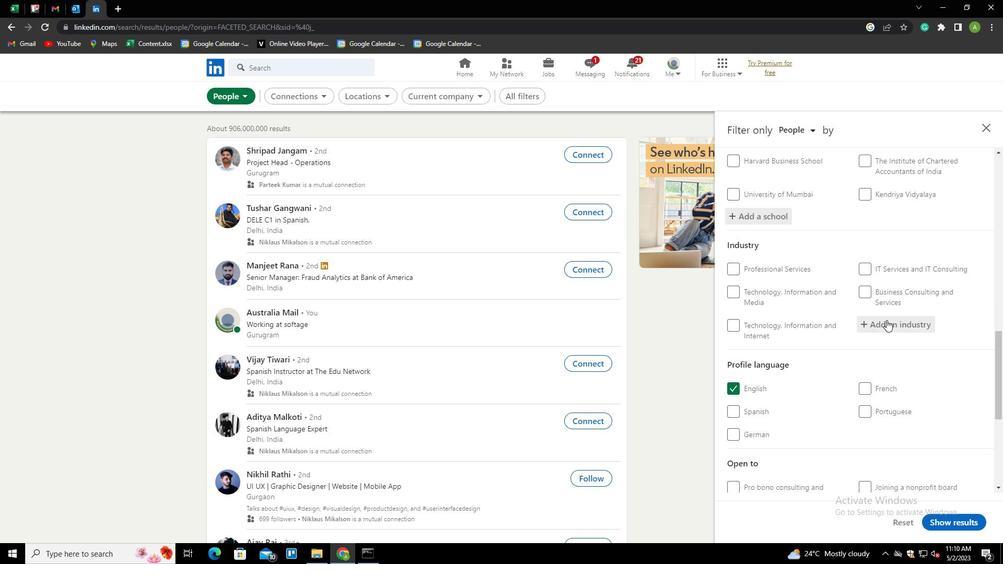 
Action: Mouse moved to (891, 326)
Screenshot: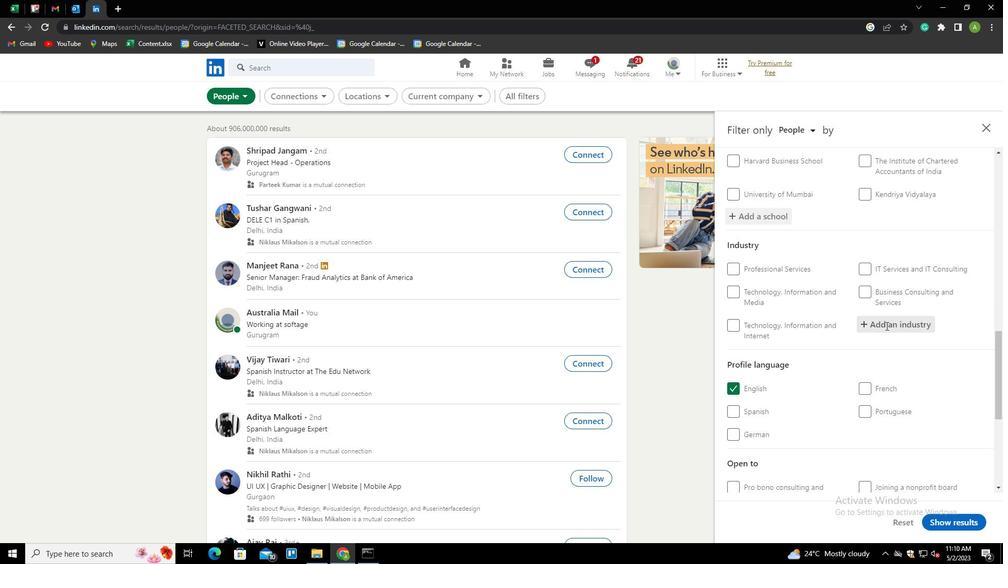 
Action: Mouse pressed left at (891, 326)
Screenshot: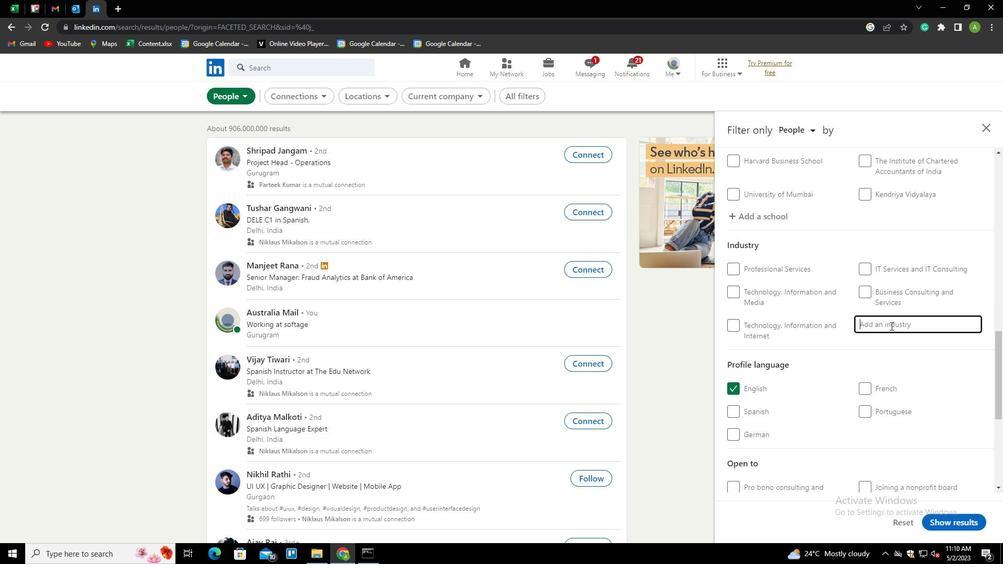 
Action: Key pressed <Key.shift>COMMERI<Key.backspace>C<Key.down><Key.down><Key.down><Key.down><Key.enter>
Screenshot: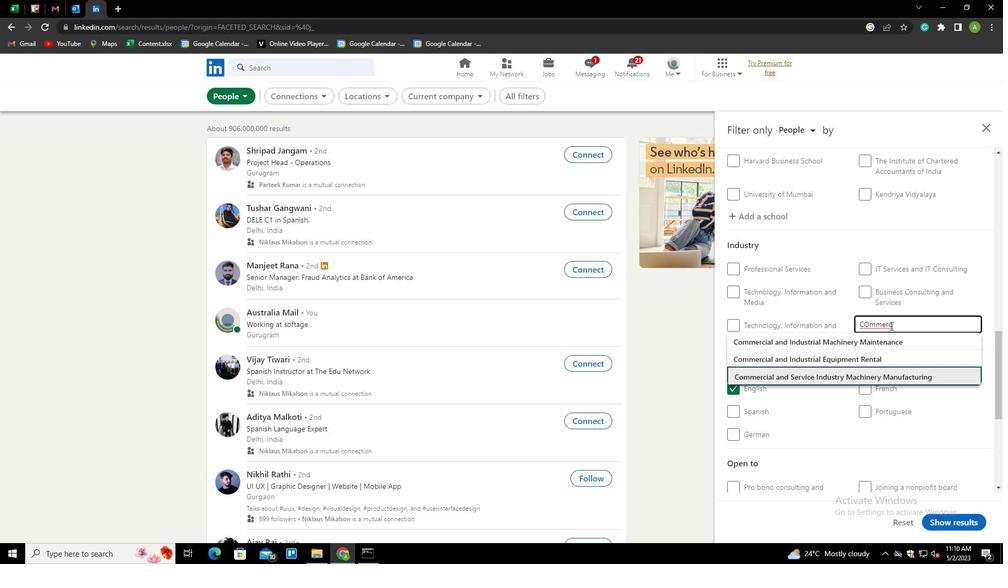 
Action: Mouse scrolled (891, 325) with delta (0, 0)
Screenshot: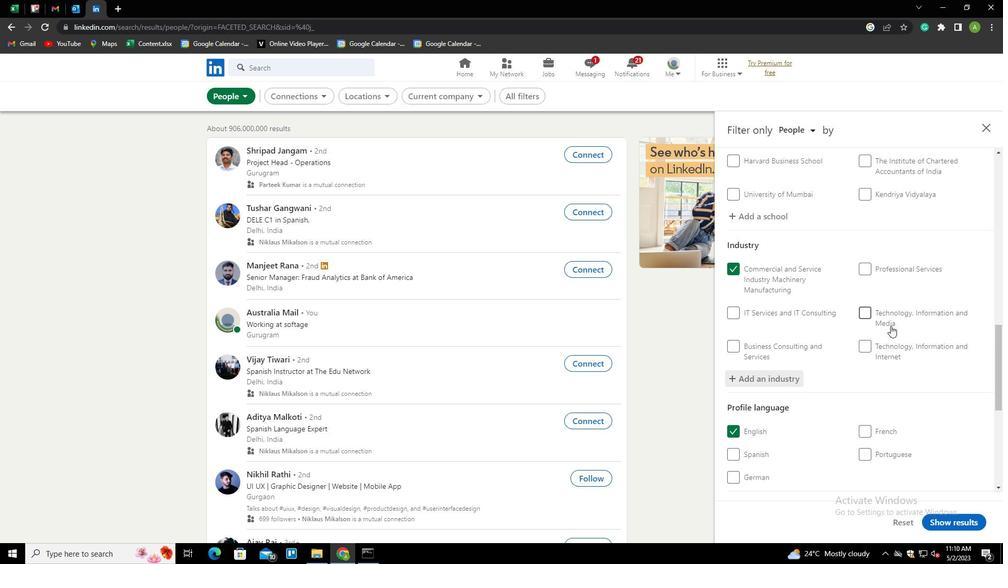 
Action: Mouse scrolled (891, 325) with delta (0, 0)
Screenshot: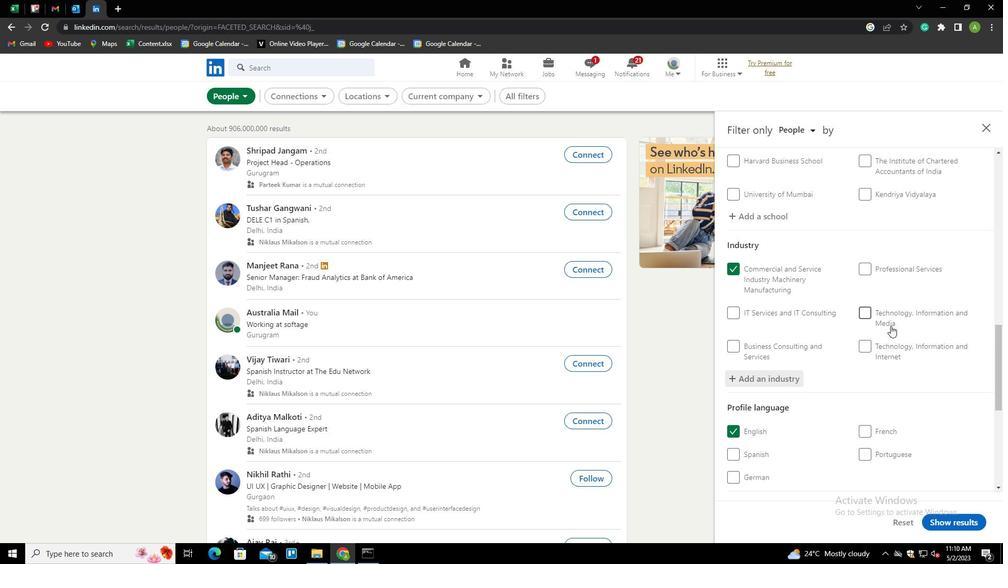 
Action: Mouse scrolled (891, 325) with delta (0, 0)
Screenshot: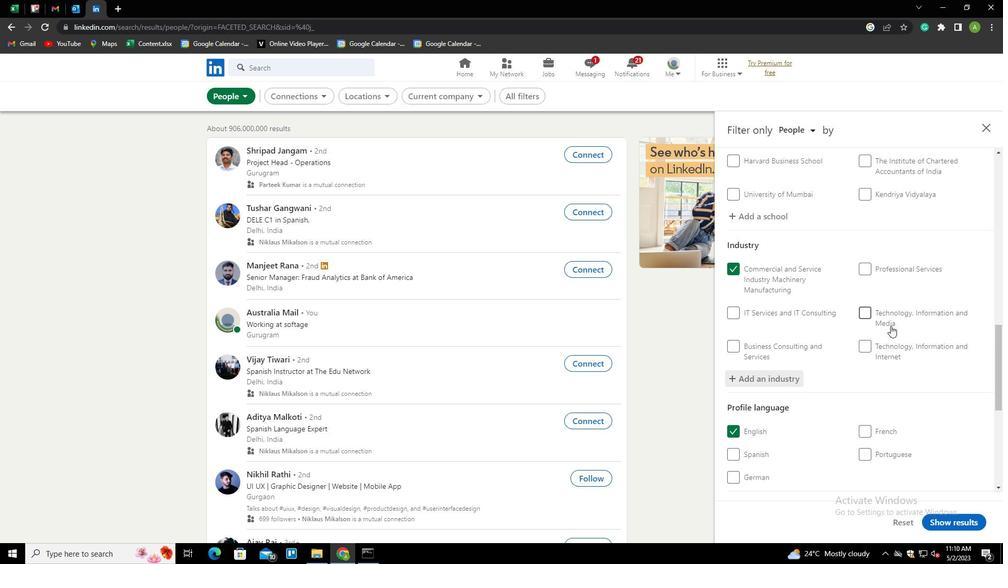 
Action: Mouse scrolled (891, 325) with delta (0, 0)
Screenshot: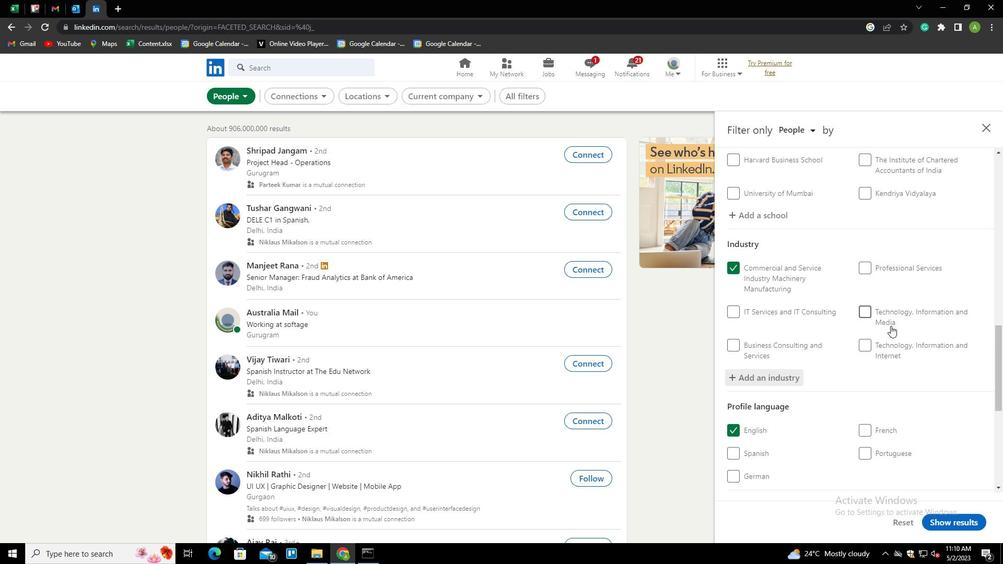
Action: Mouse scrolled (891, 325) with delta (0, 0)
Screenshot: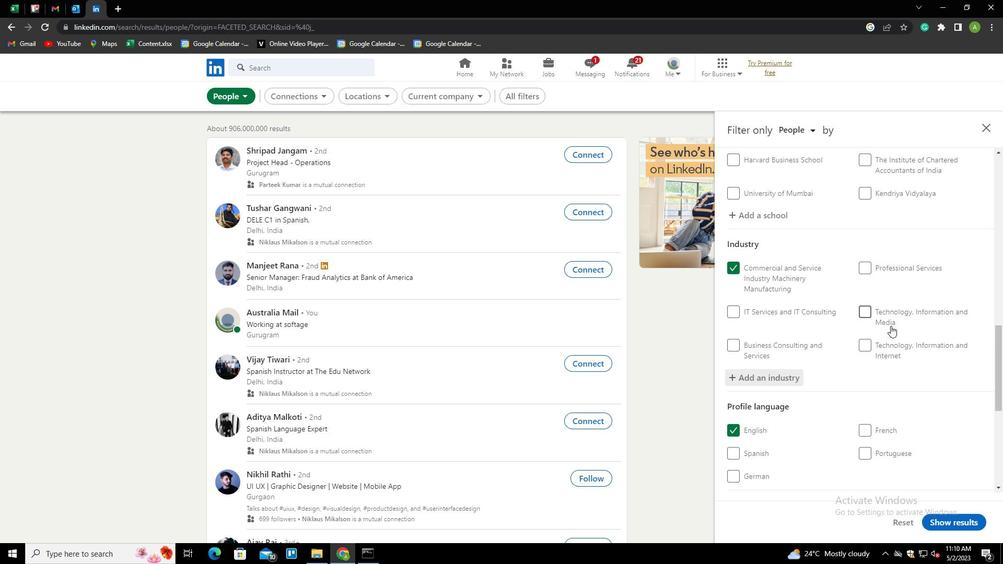 
Action: Mouse moved to (882, 374)
Screenshot: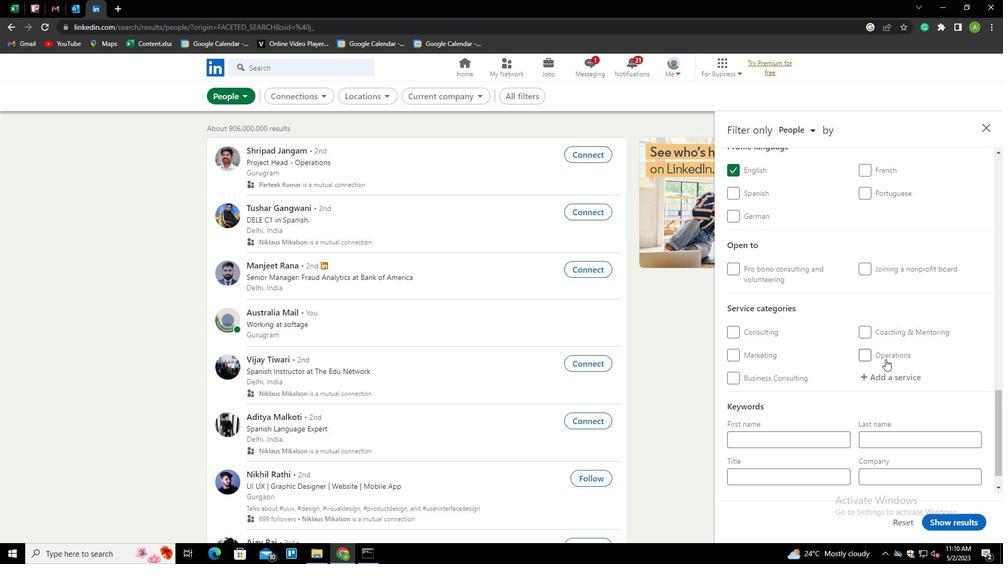 
Action: Mouse pressed left at (882, 374)
Screenshot: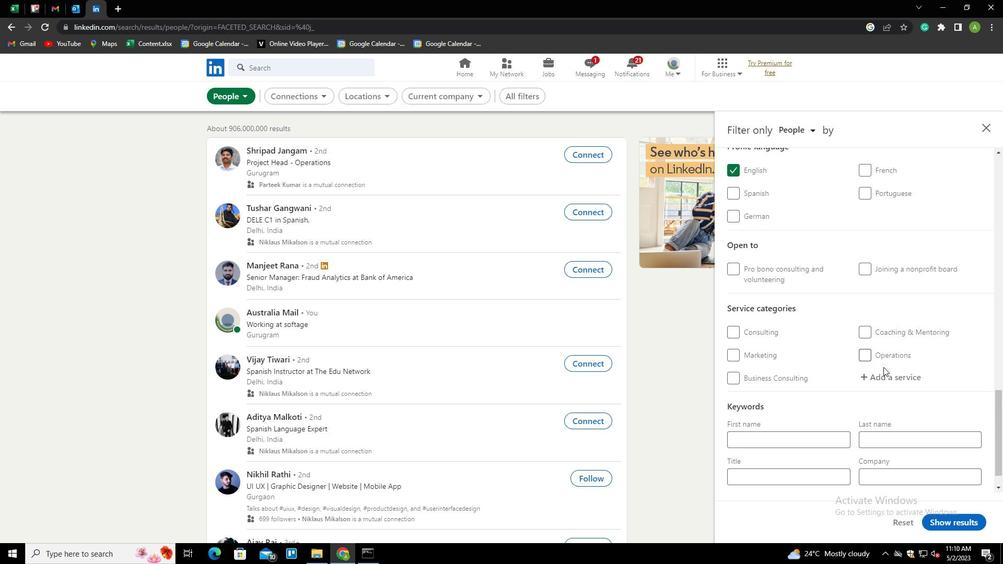 
Action: Mouse moved to (886, 376)
Screenshot: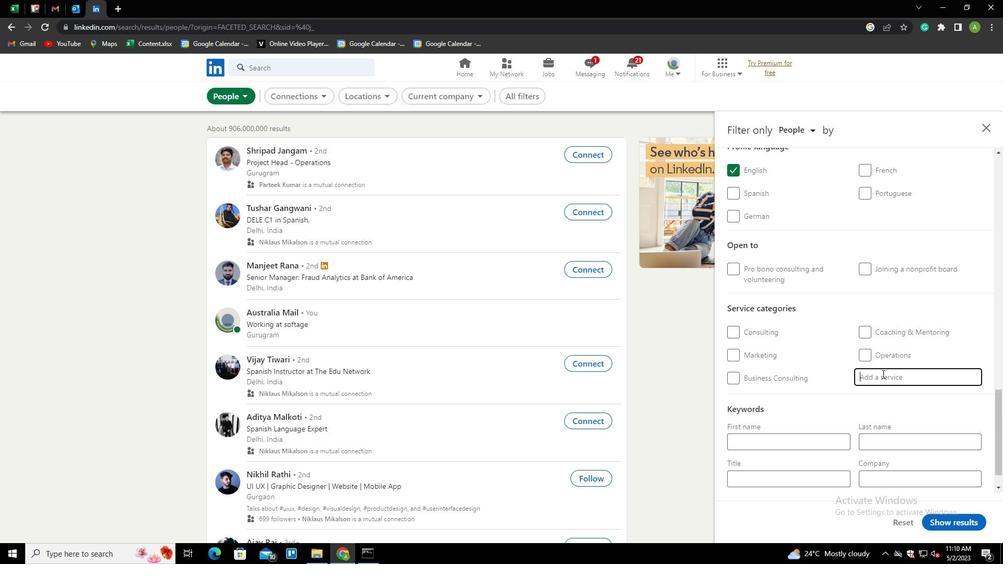 
Action: Mouse pressed left at (886, 376)
Screenshot: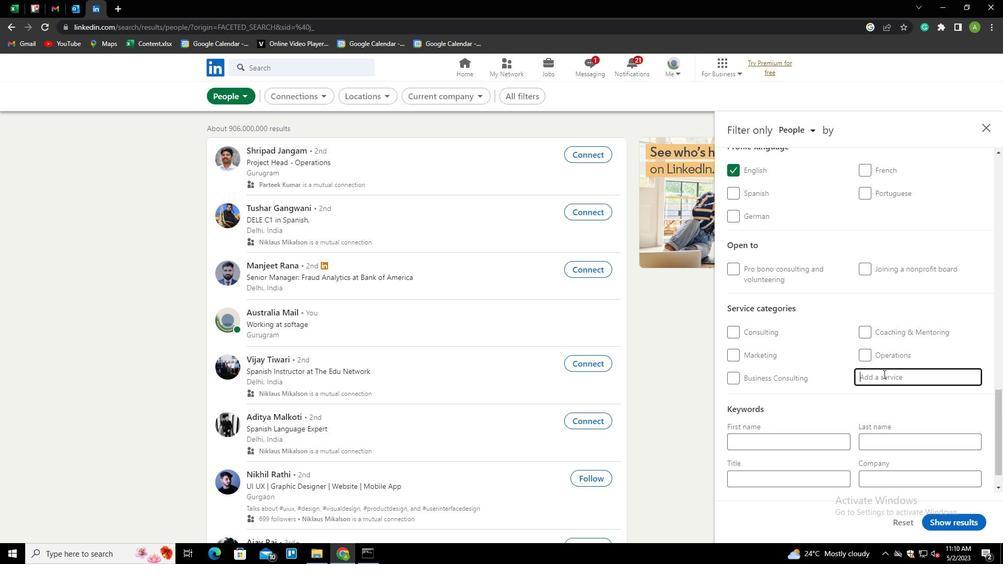 
Action: Key pressed <Key.shift>TECHNICAL<Key.down><Key.down><Key.down>
Screenshot: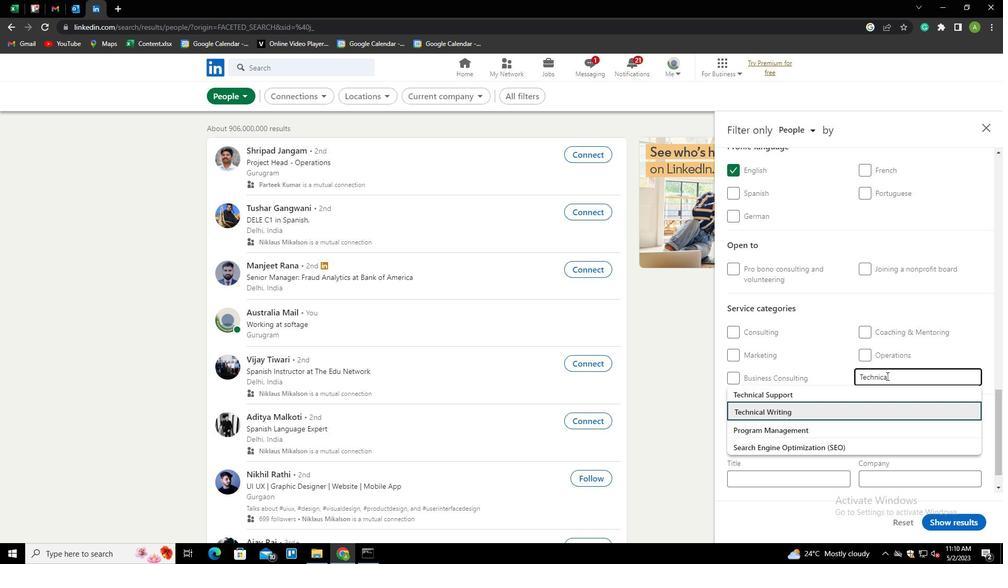 
Action: Mouse moved to (826, 365)
Screenshot: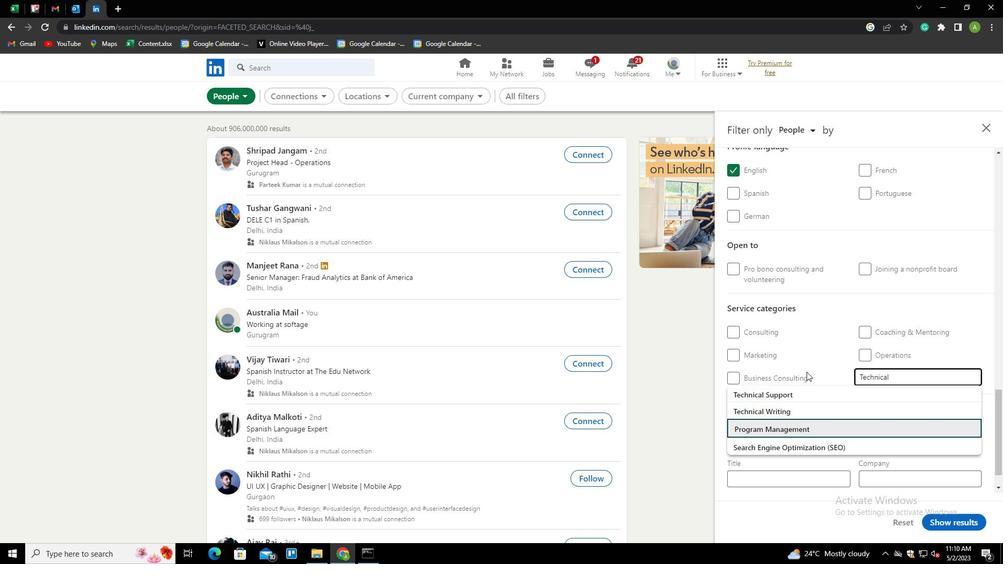 
Action: Mouse pressed left at (826, 365)
Screenshot: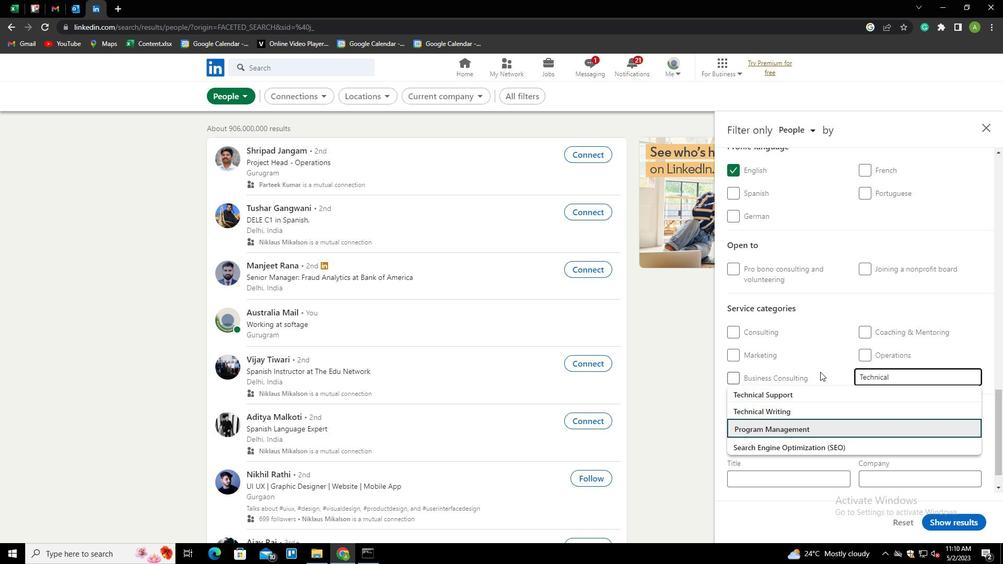 
Action: Mouse moved to (827, 364)
Screenshot: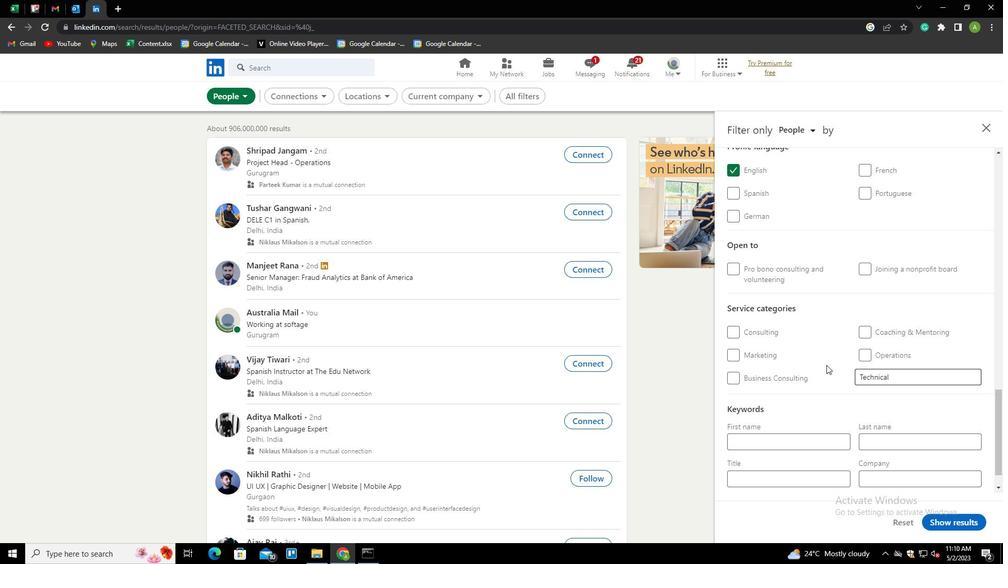 
Action: Mouse scrolled (827, 364) with delta (0, 0)
Screenshot: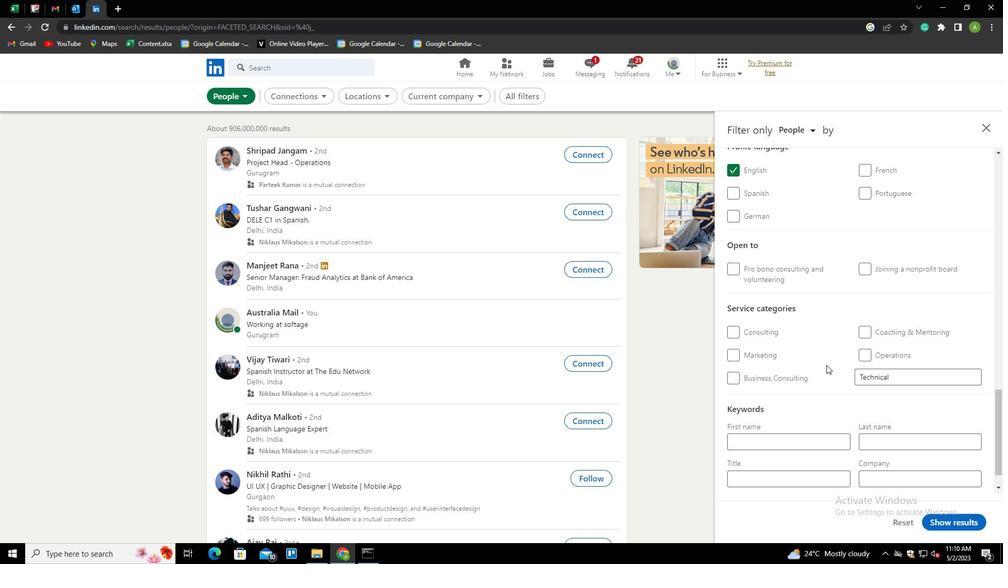 
Action: Mouse scrolled (827, 364) with delta (0, 0)
Screenshot: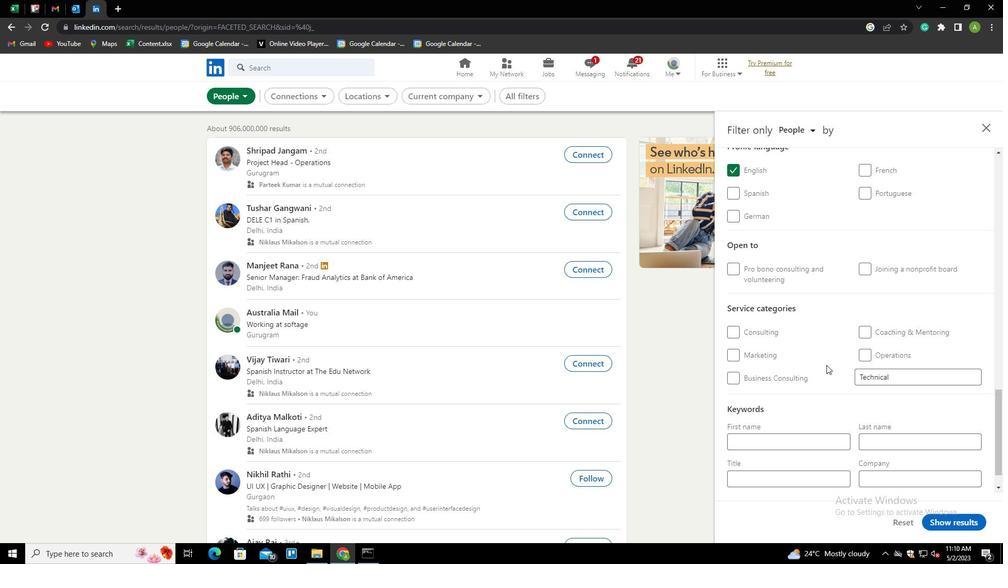 
Action: Mouse scrolled (827, 364) with delta (0, 0)
Screenshot: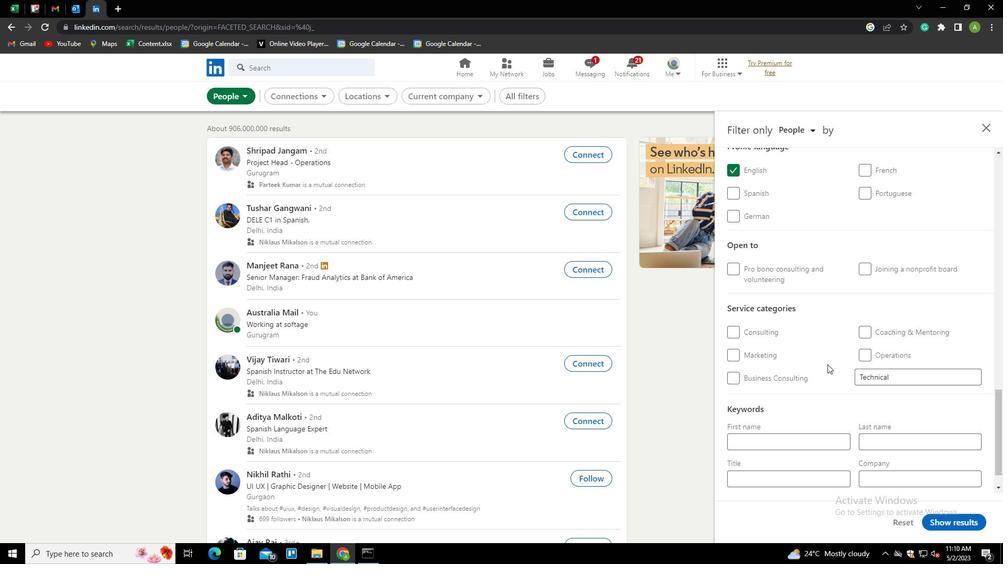 
Action: Mouse moved to (806, 444)
Screenshot: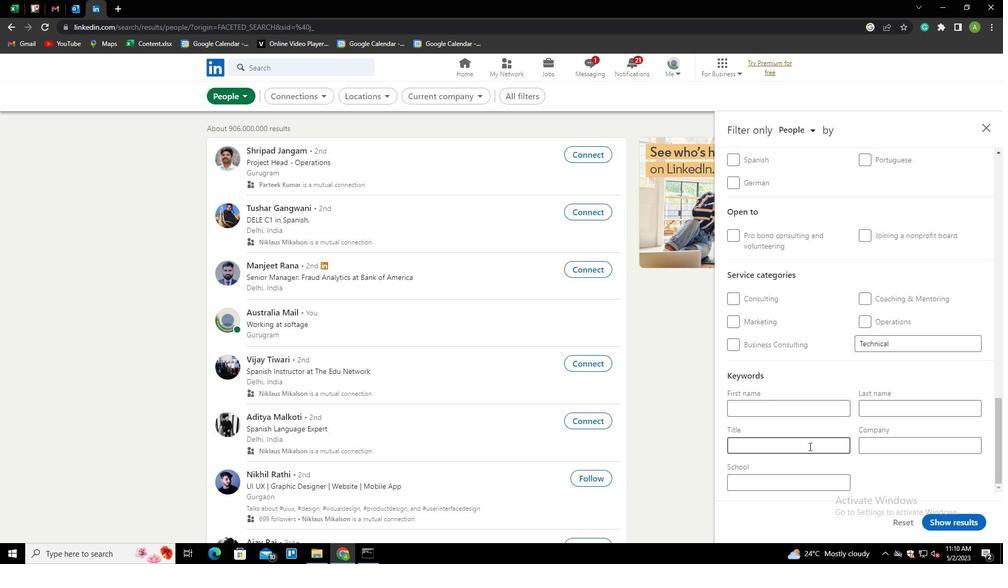 
Action: Mouse pressed left at (806, 444)
Screenshot: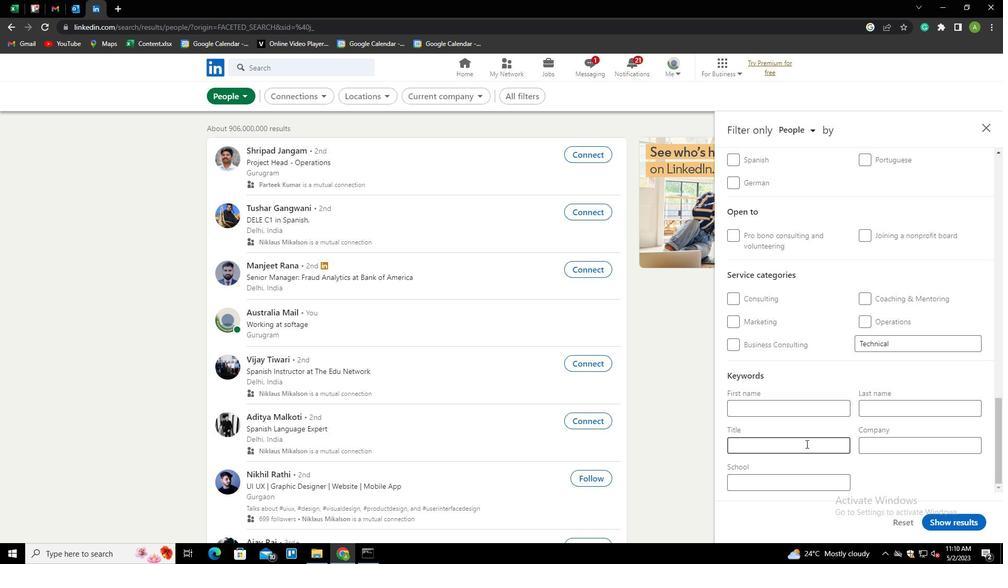 
Action: Mouse moved to (806, 444)
Screenshot: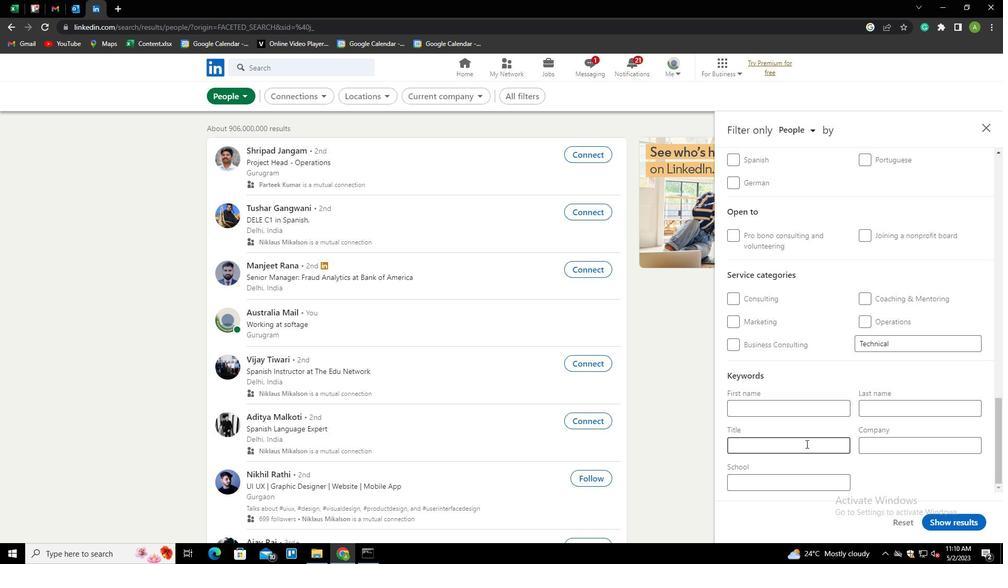 
Action: Key pressed <Key.shift>PROGRAM<Key.space><Key.shift>ADMINISTRATION
Screenshot: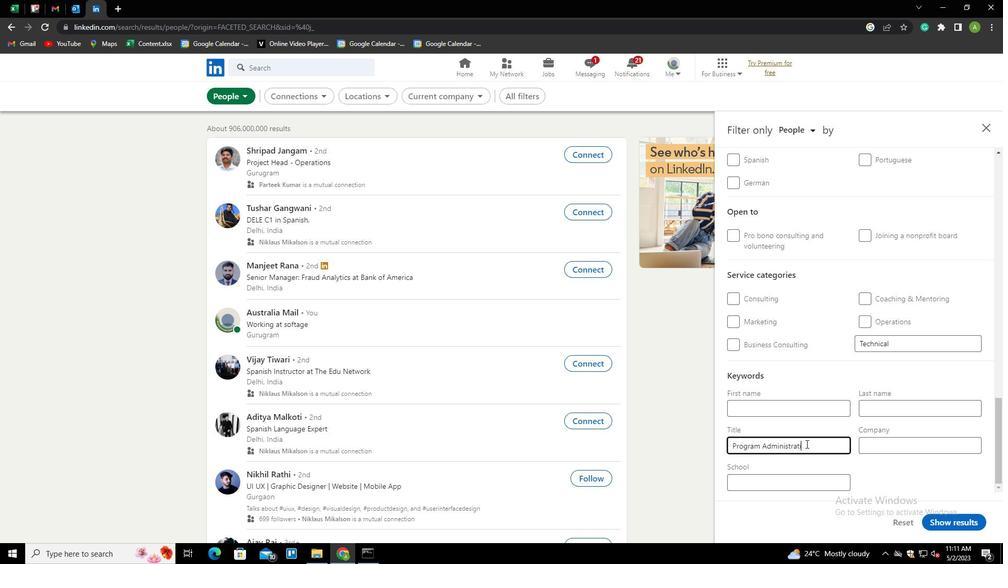 
Action: Mouse moved to (868, 466)
Screenshot: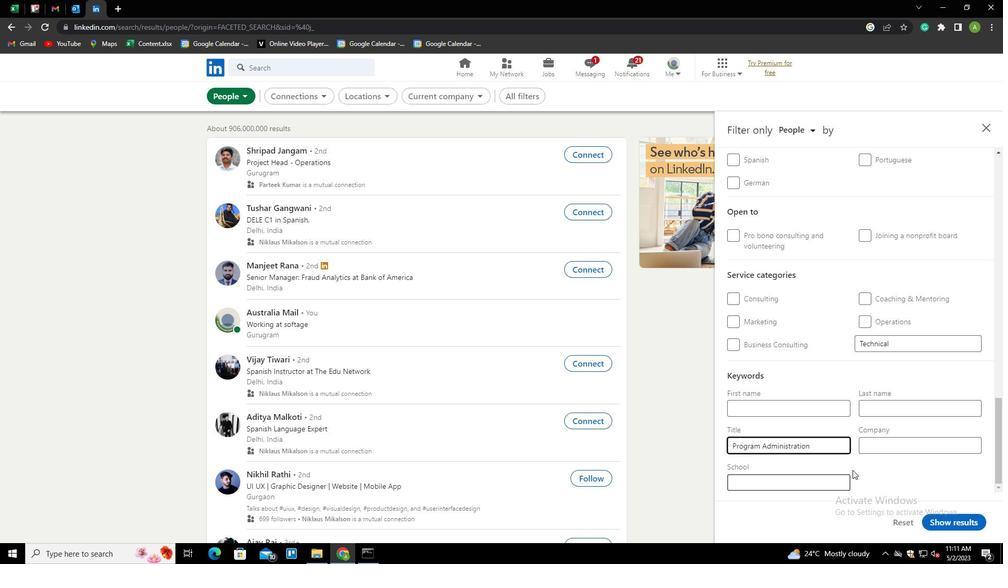 
Action: Mouse pressed left at (868, 466)
Screenshot: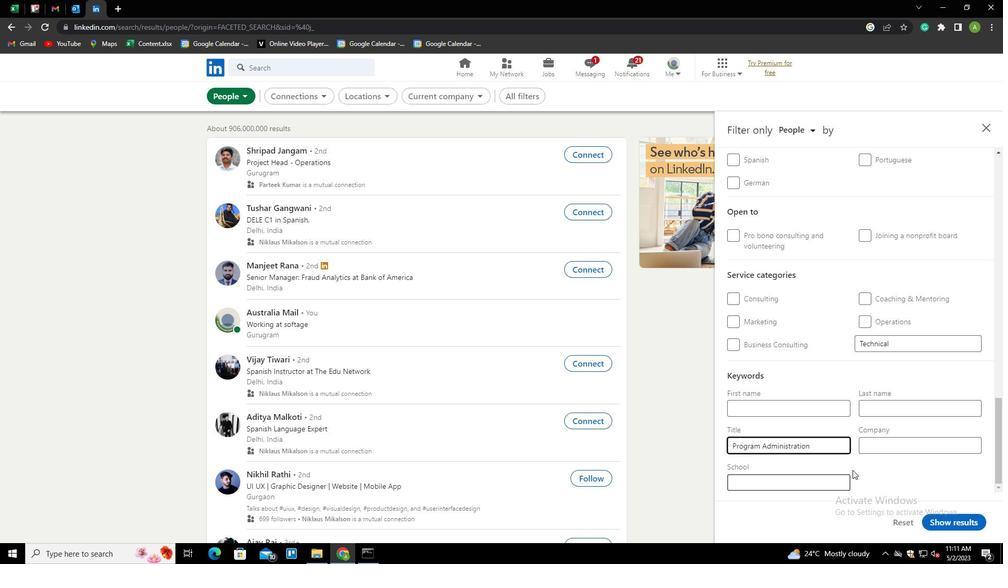 
Action: Mouse moved to (965, 517)
Screenshot: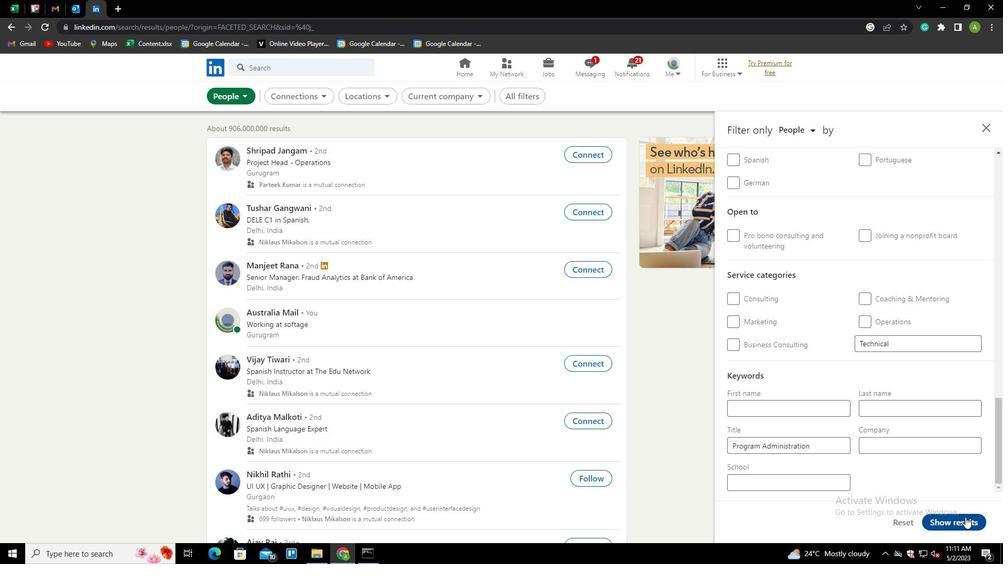 
Action: Mouse pressed left at (965, 517)
Screenshot: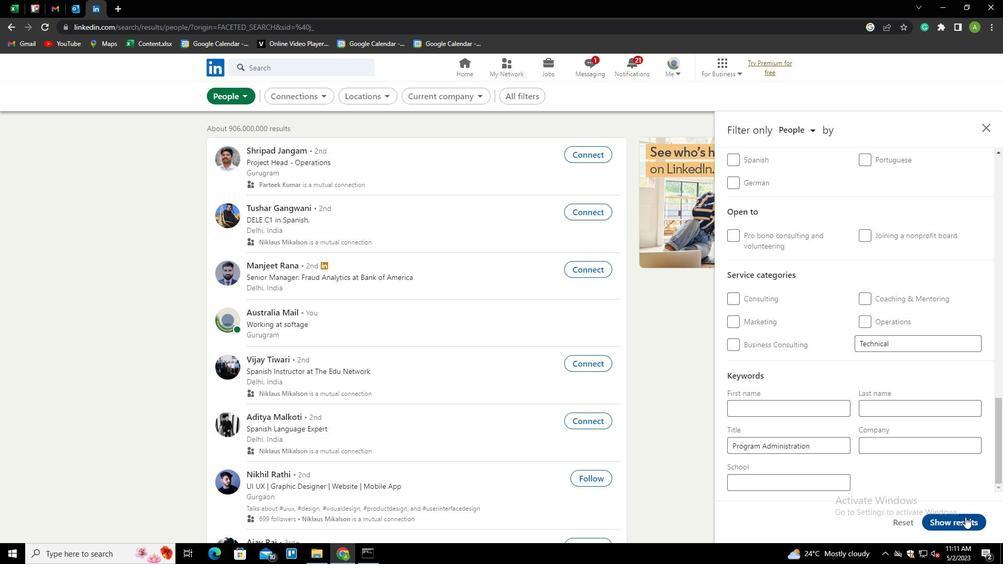 
